 Task: Search one way flight ticket for 2 adults, 4 children and 1 infant on lap in business from Yakima: Yakima Air Terminal (mcallister Field) to Evansville: Evansville Regional Airport on 5-3-2023. Choice of flights is Spirit. Number of bags: 1 carry on bag. Price is upto 93000. Outbound departure time preference is 19:00.
Action: Mouse moved to (328, 281)
Screenshot: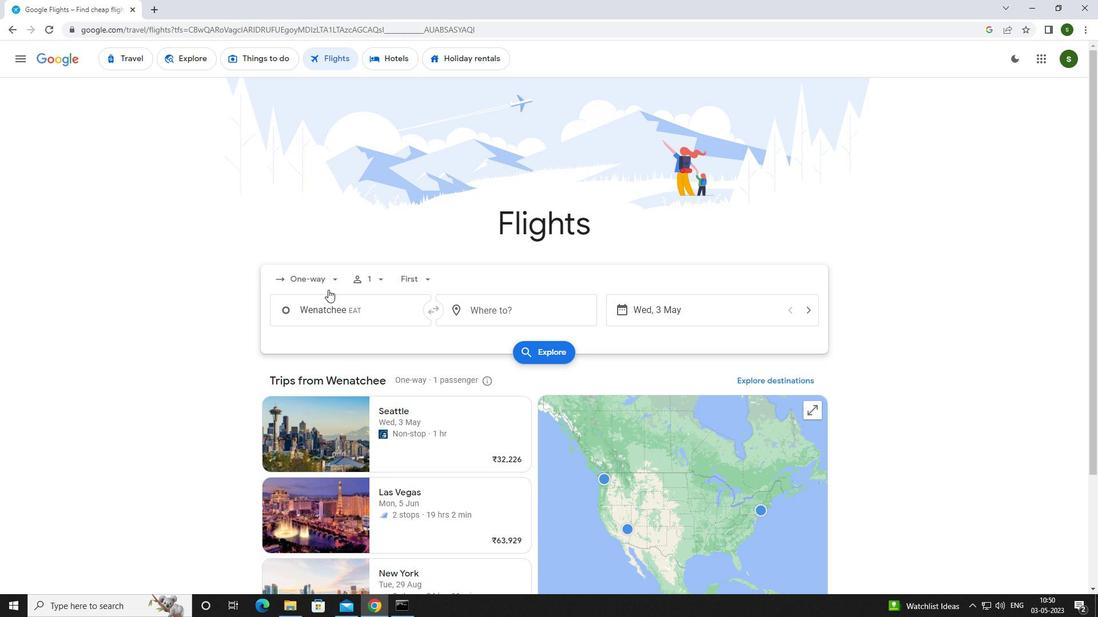 
Action: Mouse pressed left at (328, 281)
Screenshot: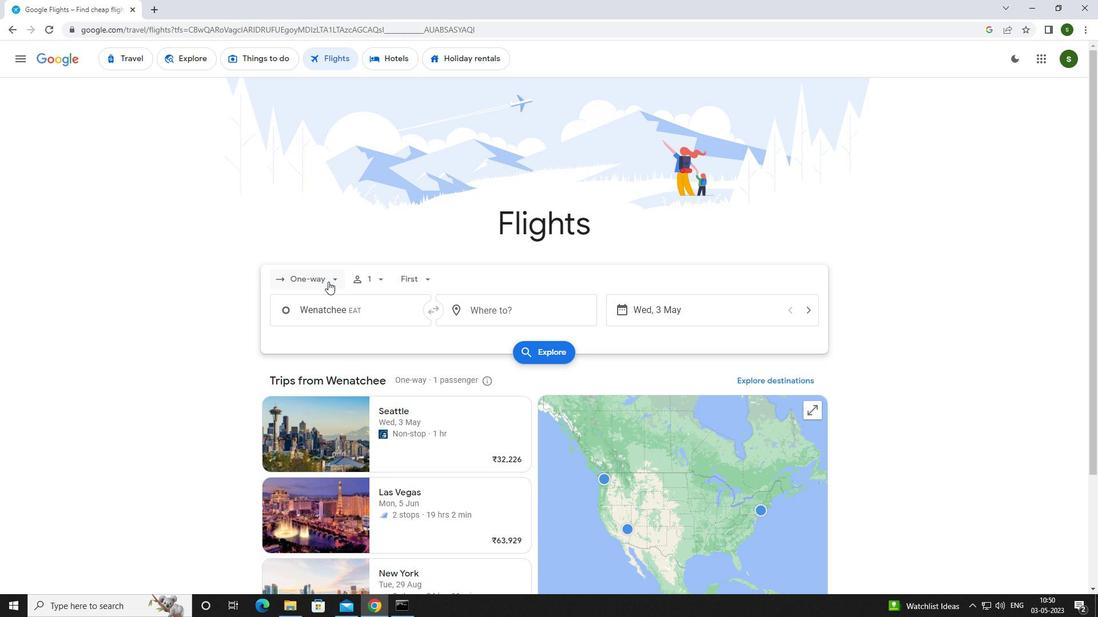 
Action: Mouse moved to (328, 329)
Screenshot: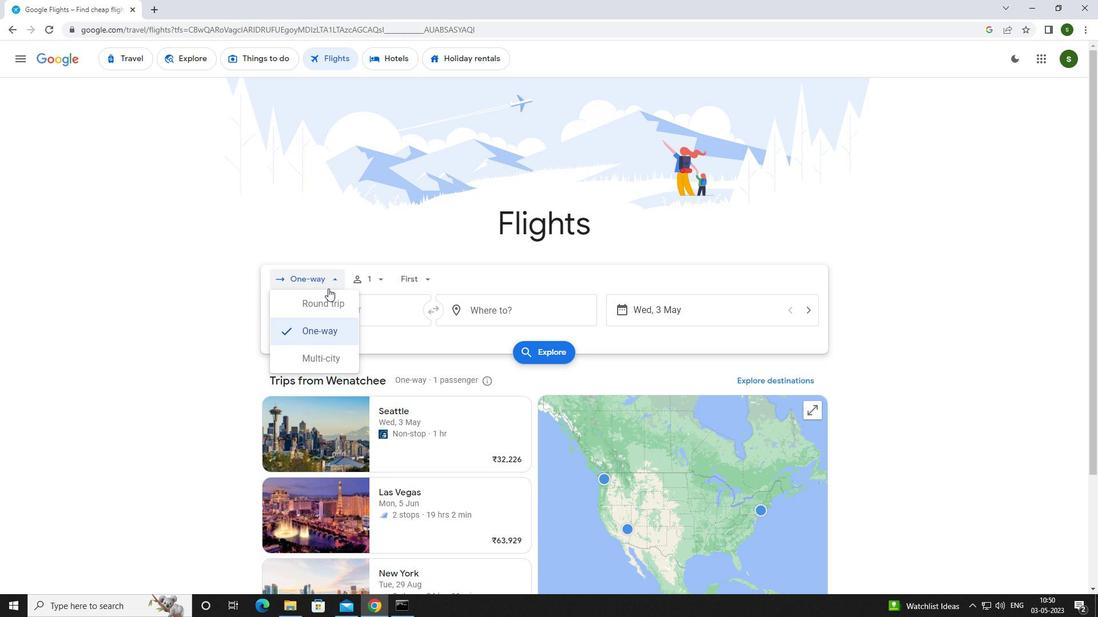 
Action: Mouse pressed left at (328, 329)
Screenshot: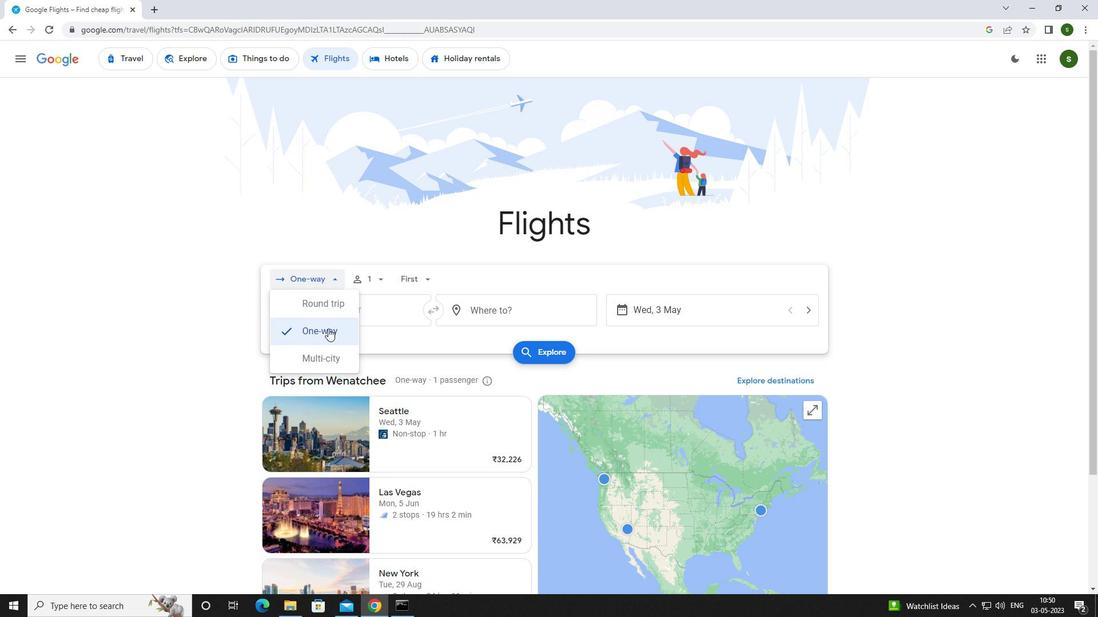 
Action: Mouse moved to (379, 276)
Screenshot: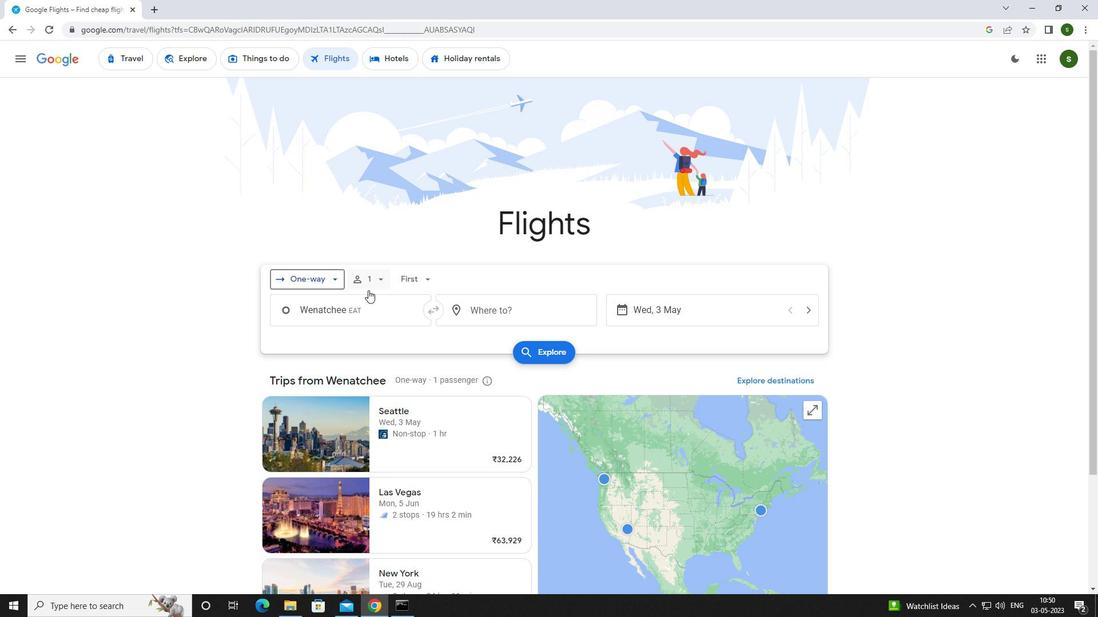 
Action: Mouse pressed left at (379, 276)
Screenshot: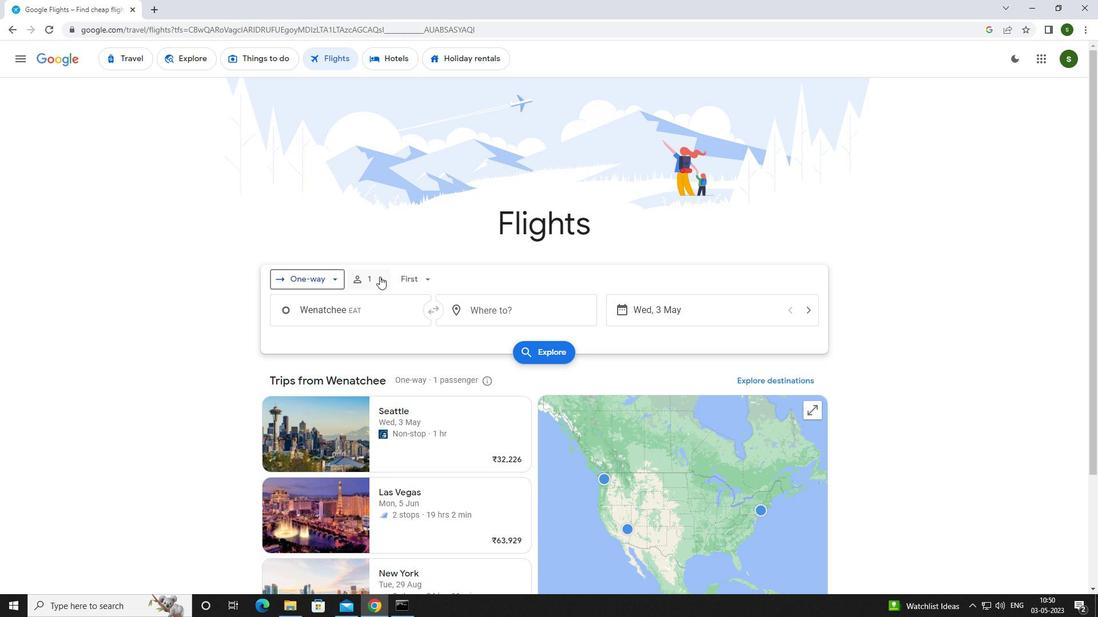 
Action: Mouse moved to (468, 316)
Screenshot: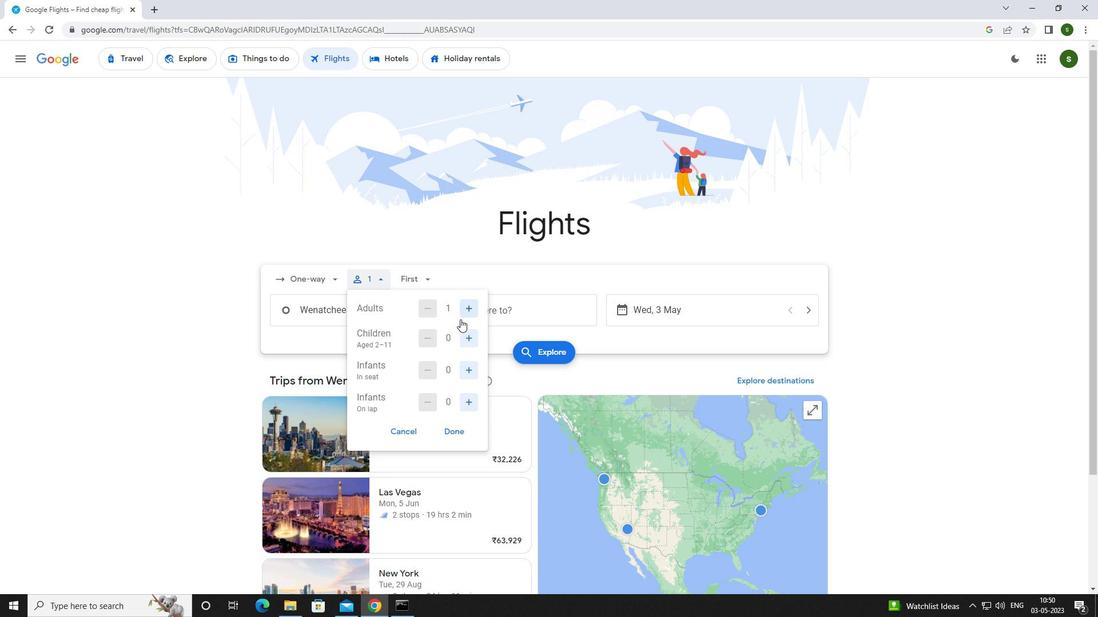 
Action: Mouse pressed left at (468, 316)
Screenshot: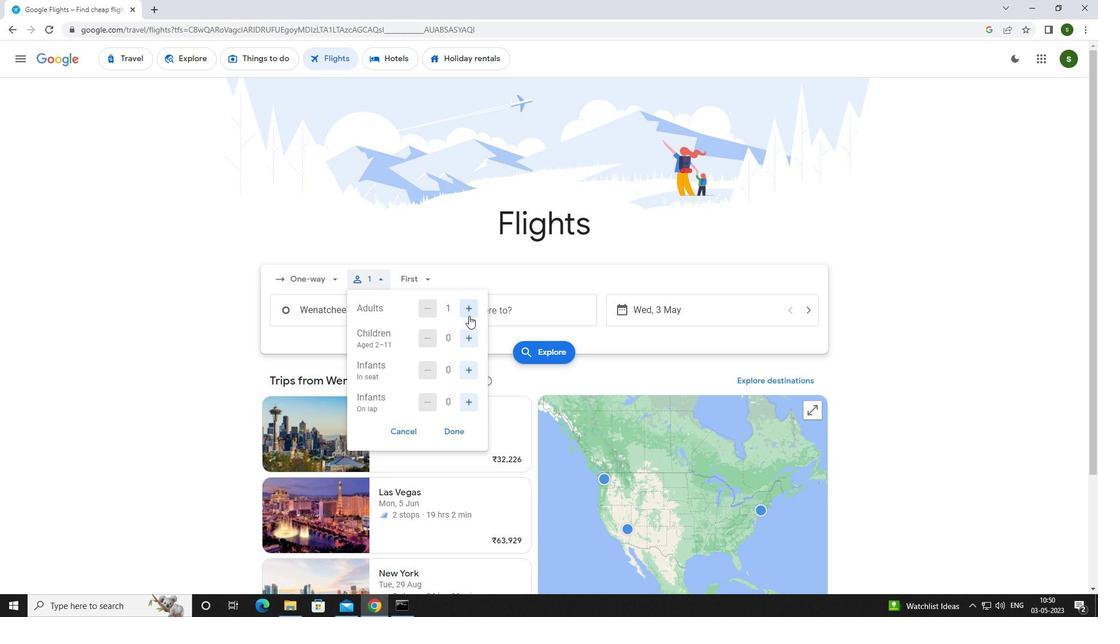 
Action: Mouse moved to (468, 329)
Screenshot: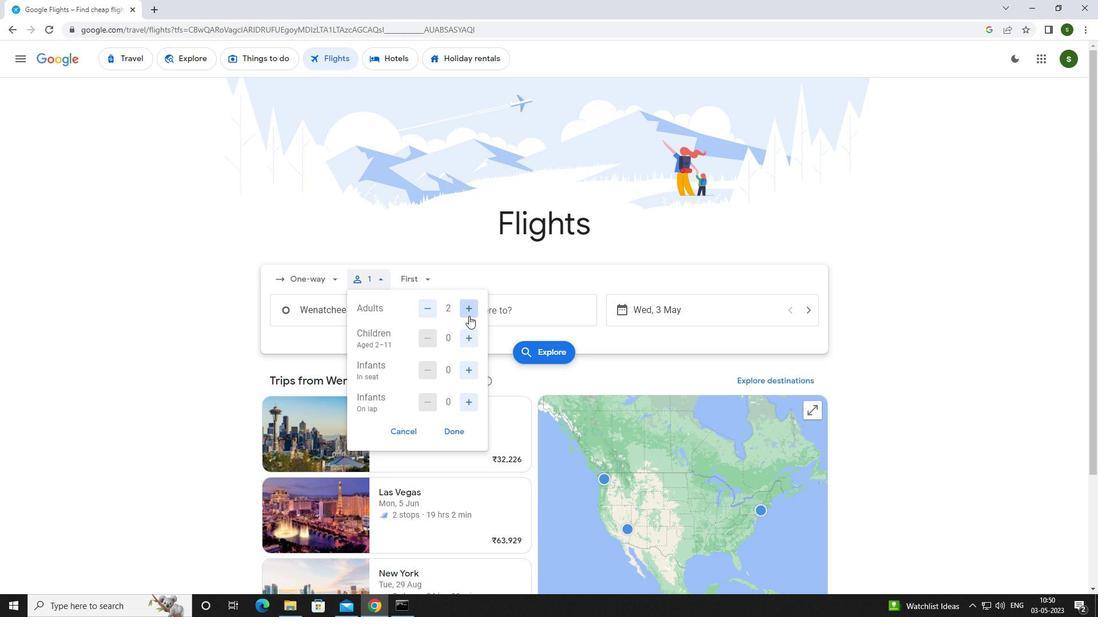 
Action: Mouse pressed left at (468, 329)
Screenshot: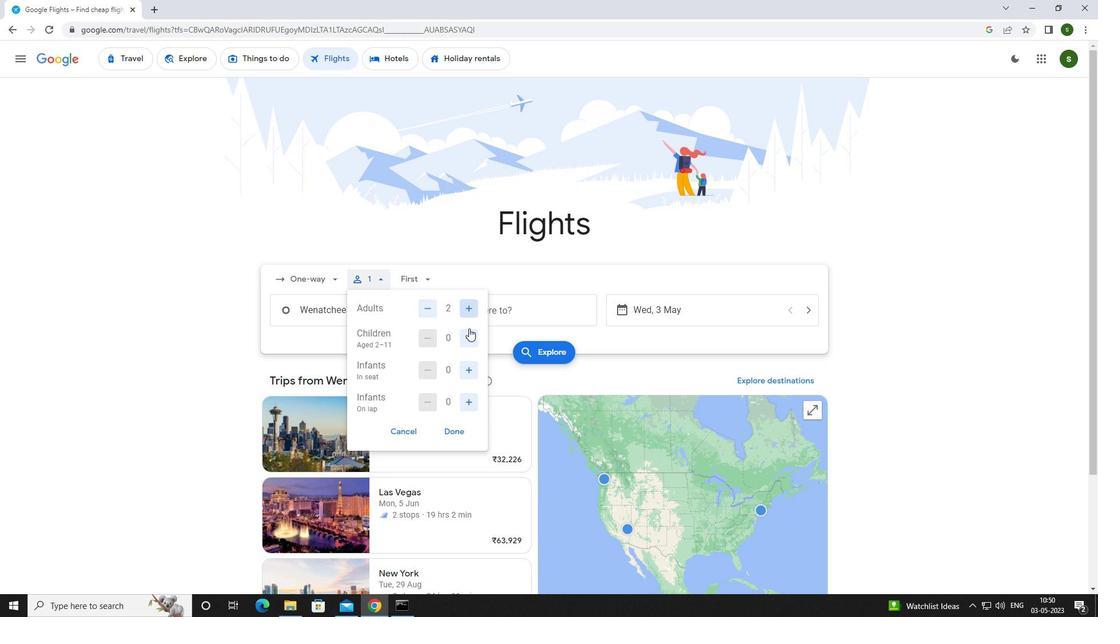
Action: Mouse pressed left at (468, 329)
Screenshot: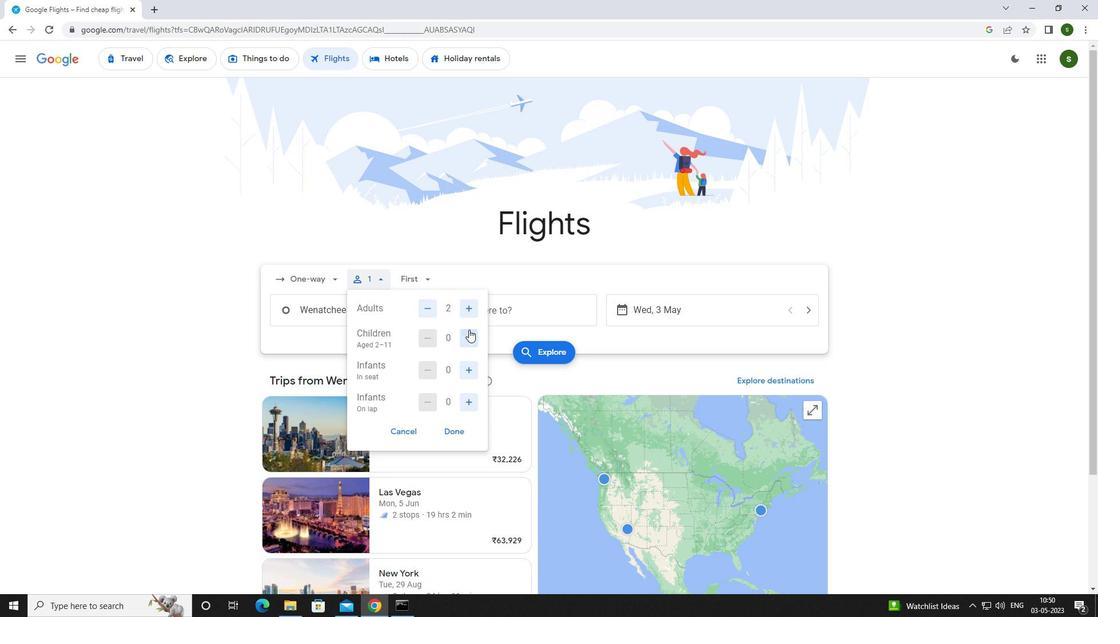 
Action: Mouse pressed left at (468, 329)
Screenshot: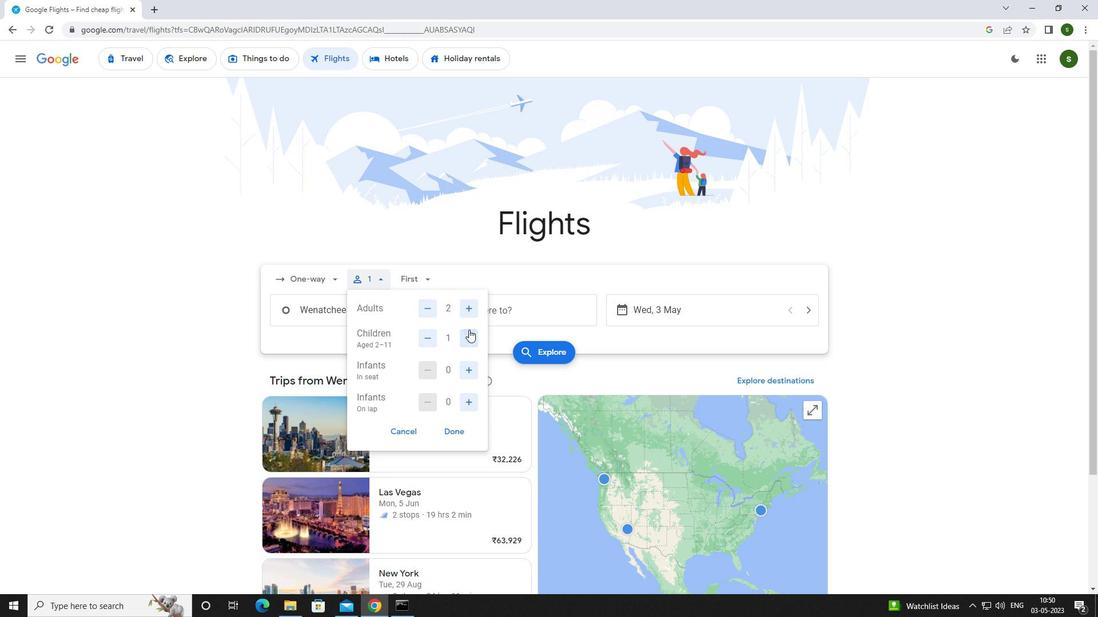 
Action: Mouse pressed left at (468, 329)
Screenshot: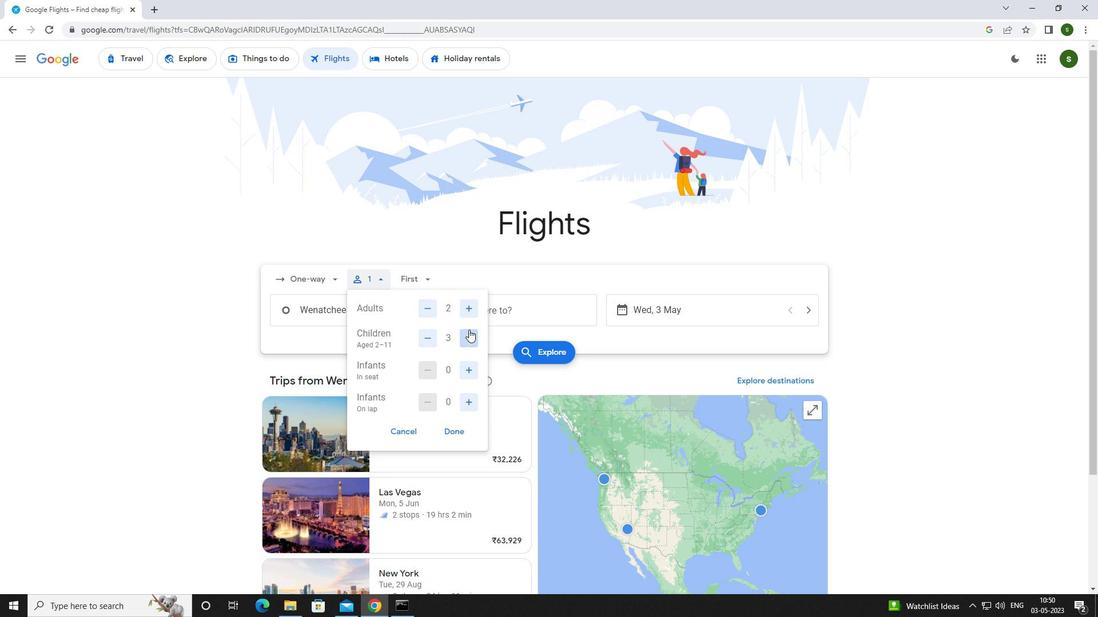 
Action: Mouse moved to (473, 399)
Screenshot: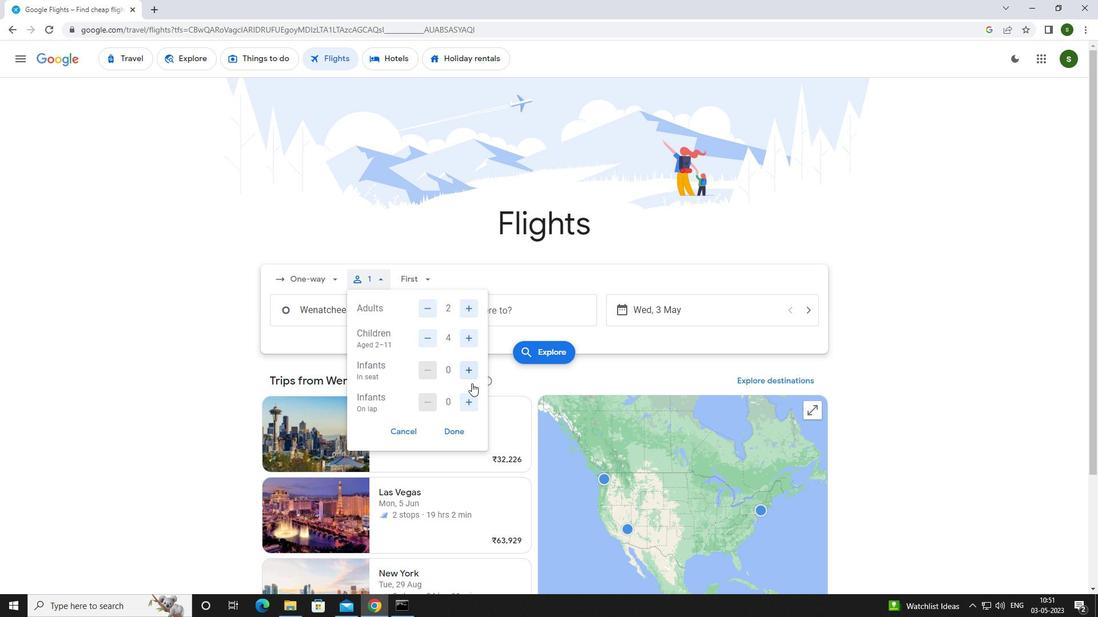 
Action: Mouse pressed left at (473, 399)
Screenshot: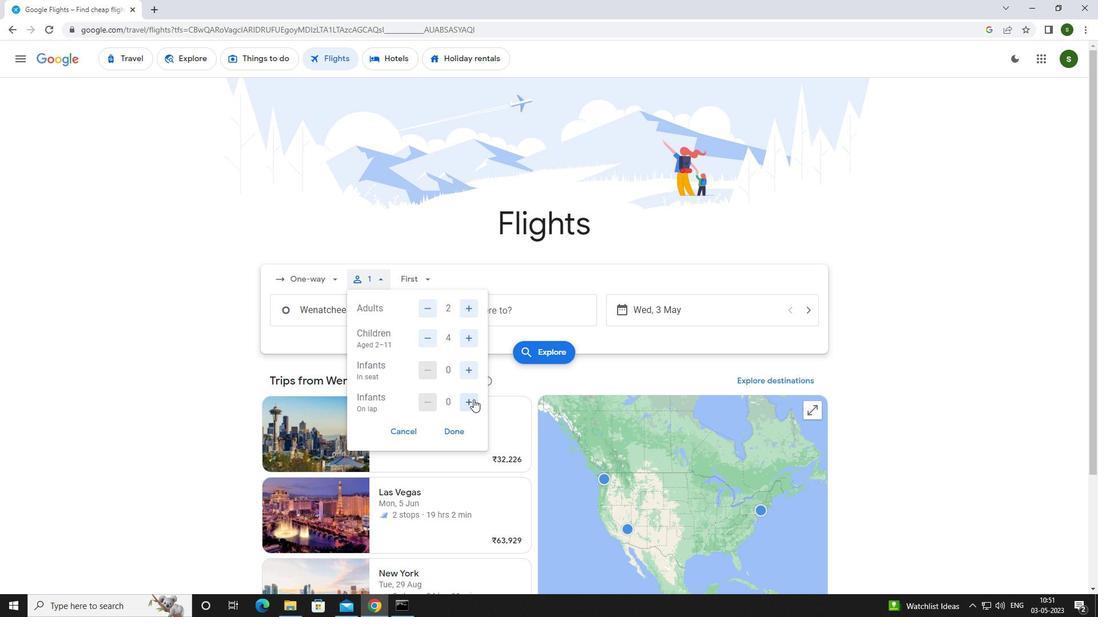 
Action: Mouse moved to (415, 277)
Screenshot: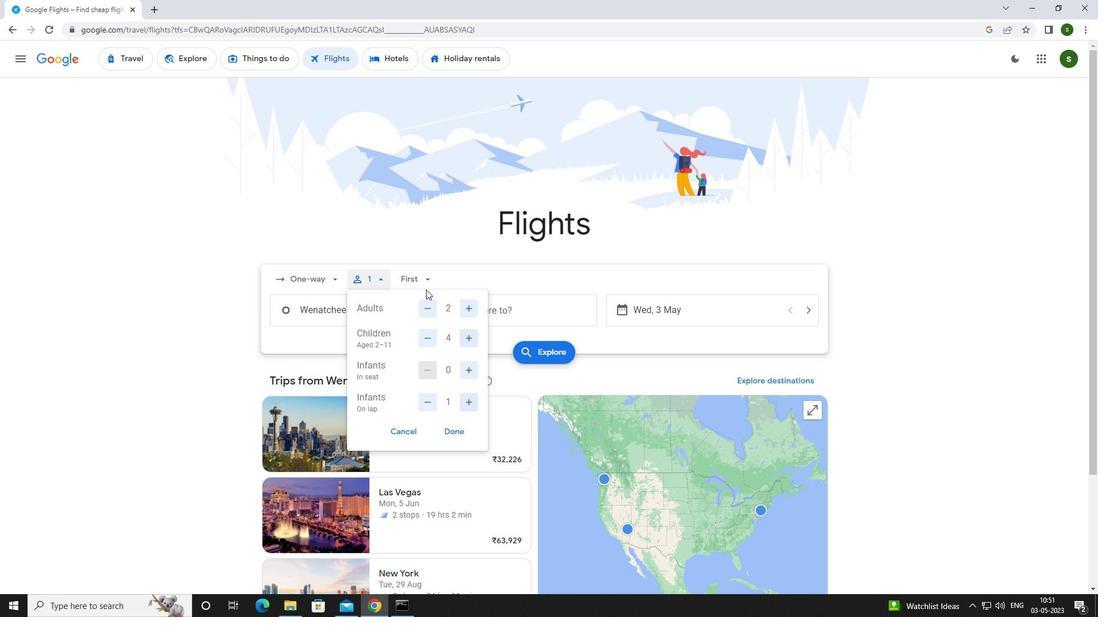 
Action: Mouse pressed left at (415, 277)
Screenshot: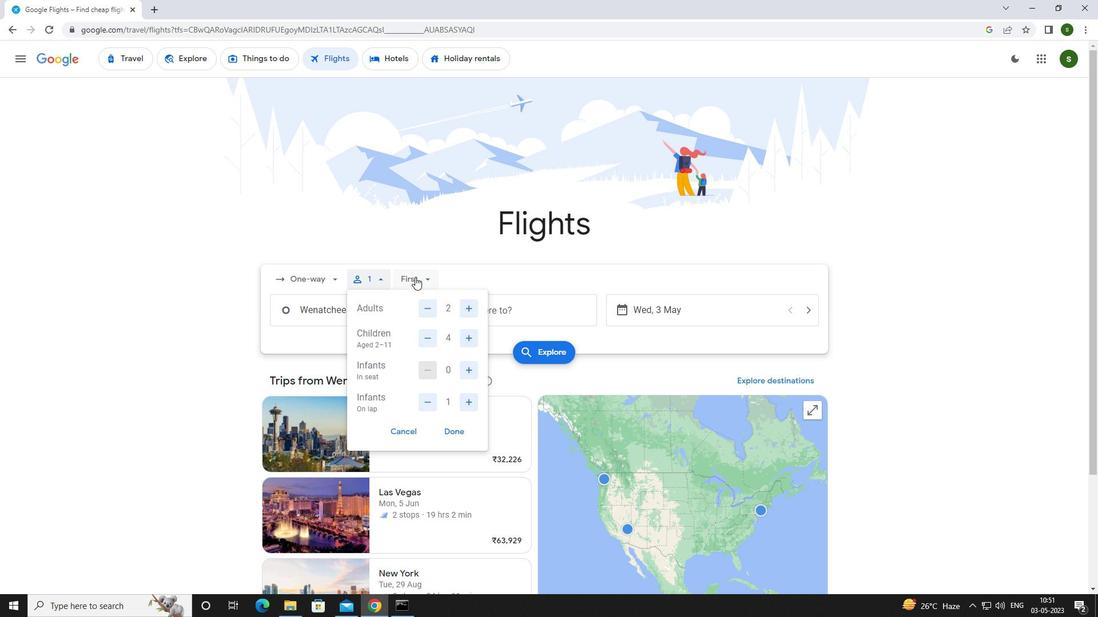 
Action: Mouse moved to (432, 355)
Screenshot: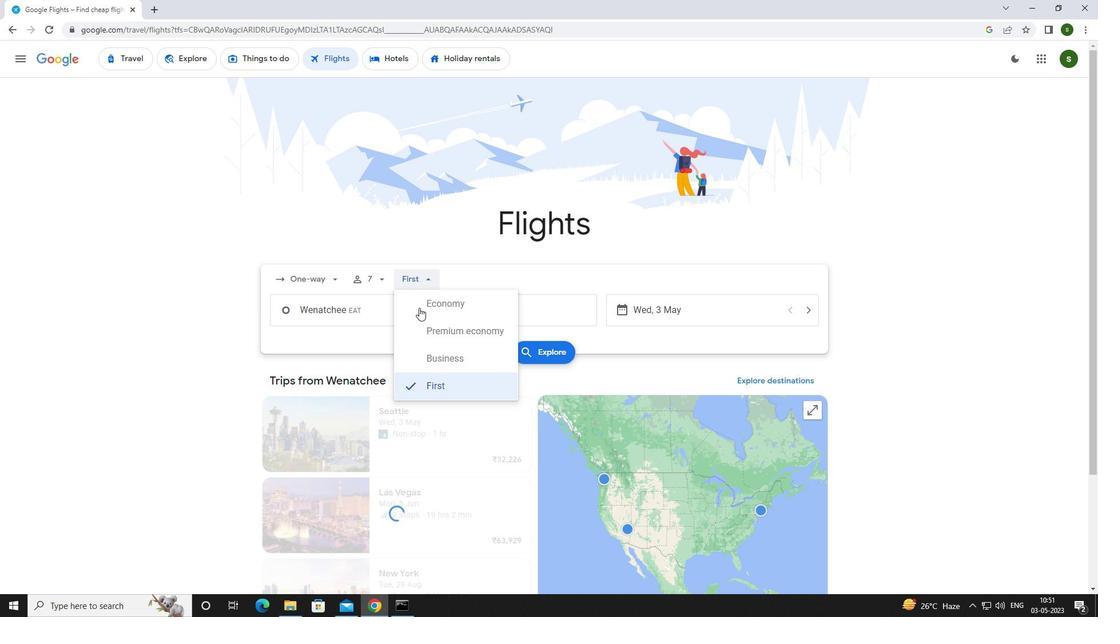 
Action: Mouse pressed left at (432, 355)
Screenshot: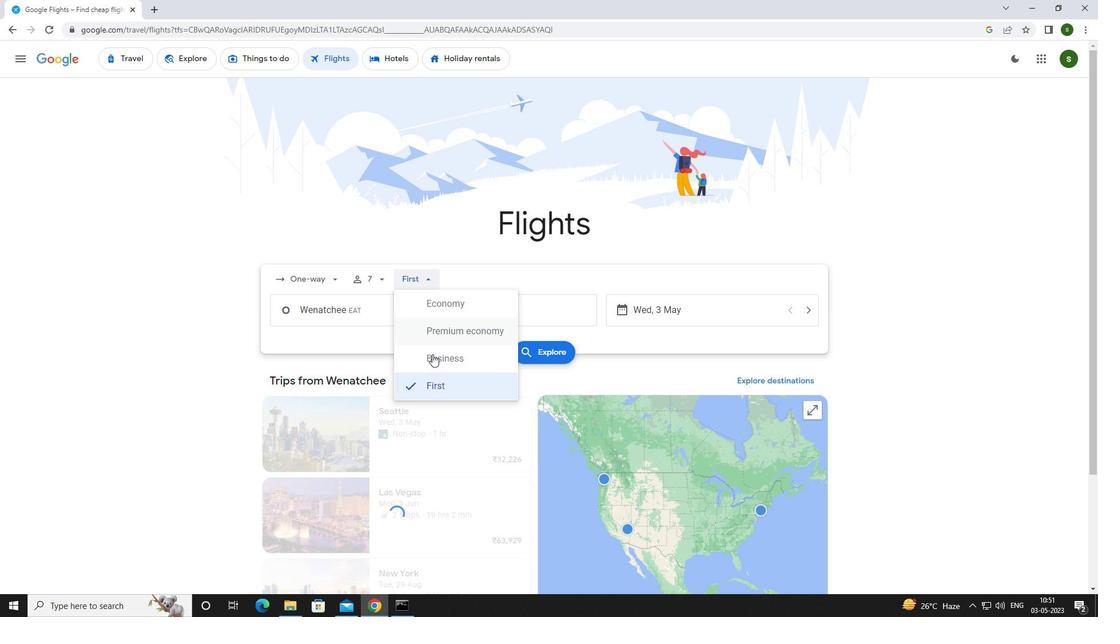 
Action: Mouse moved to (398, 315)
Screenshot: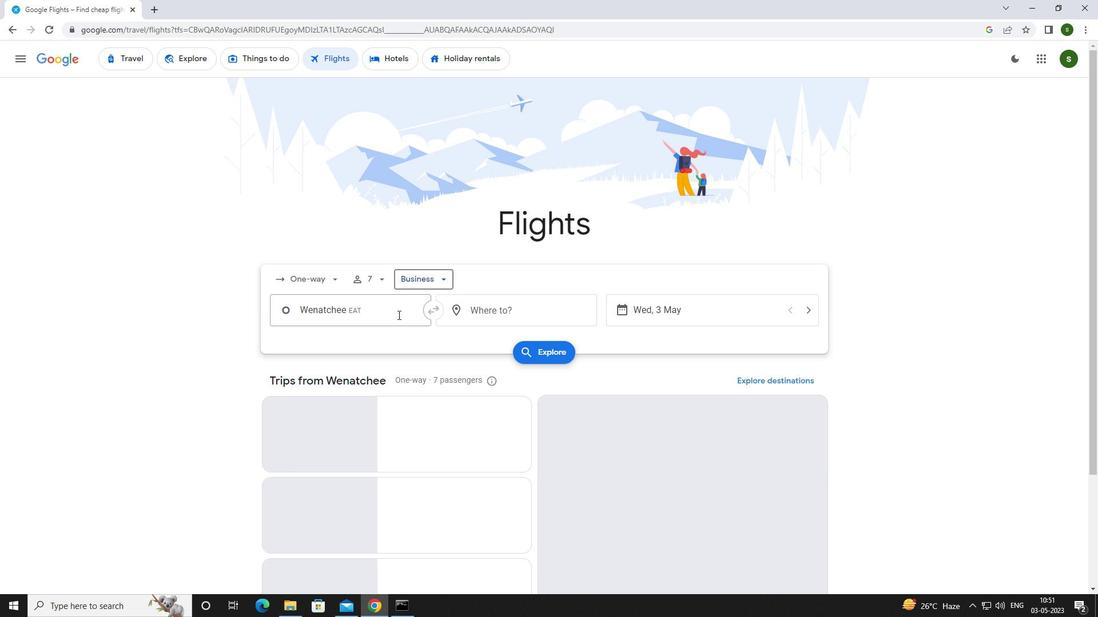 
Action: Mouse pressed left at (398, 315)
Screenshot: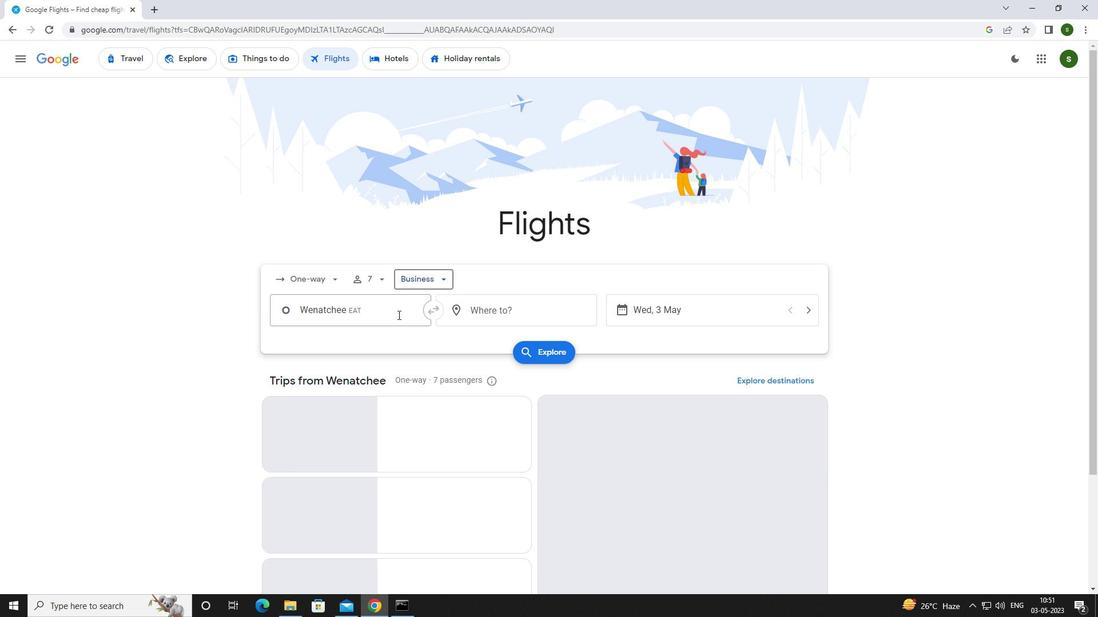 
Action: Mouse moved to (403, 312)
Screenshot: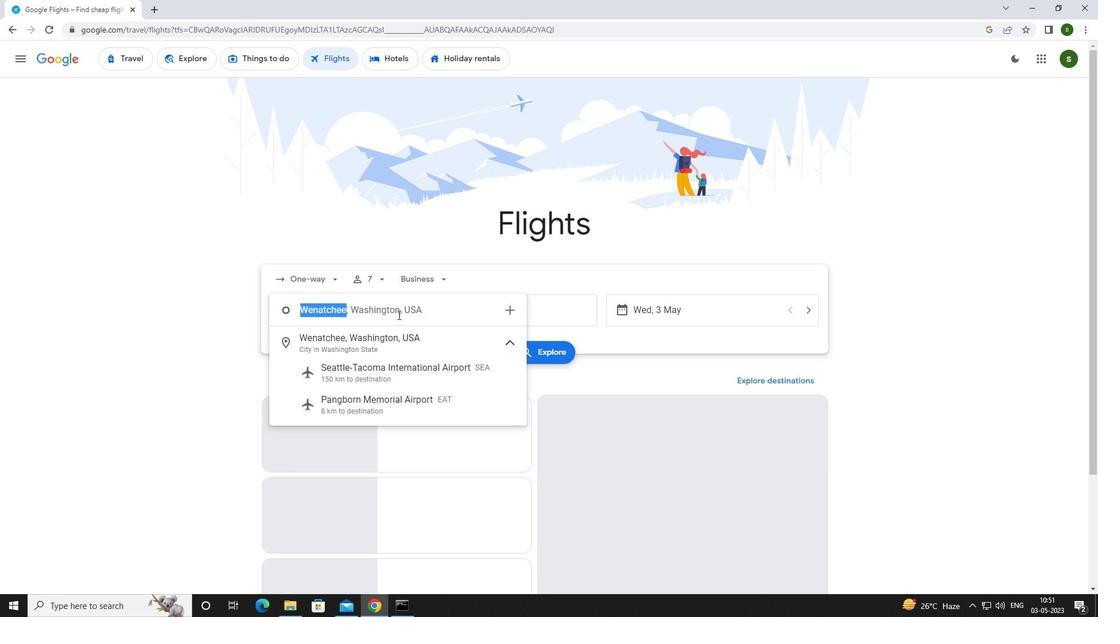 
Action: Key pressed <Key.caps_lock>y<Key.caps_lock>akima
Screenshot: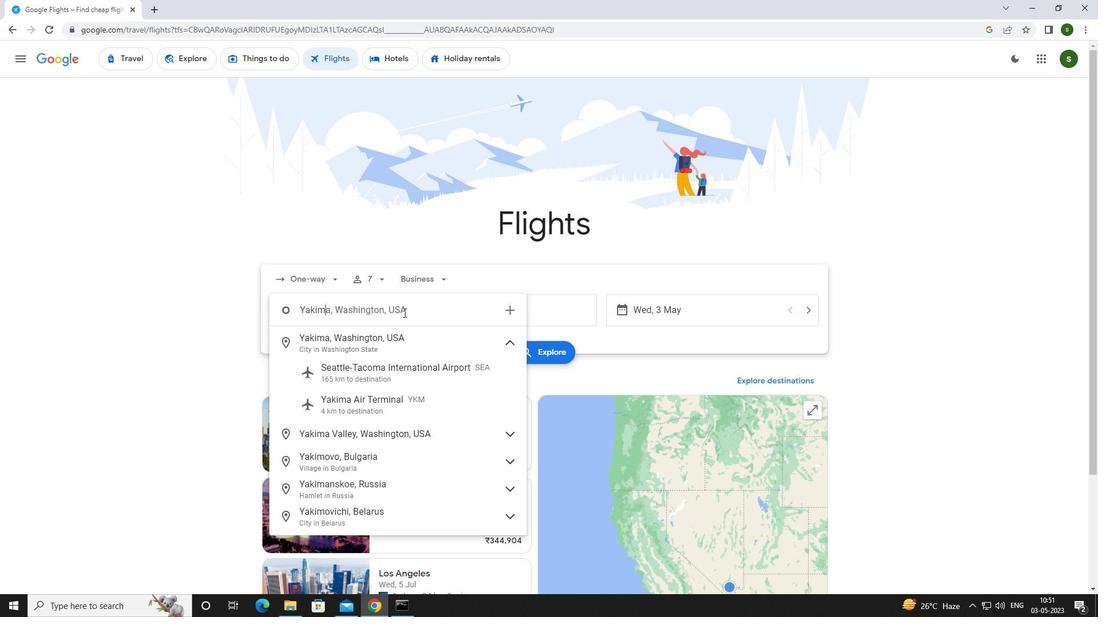 
Action: Mouse moved to (396, 399)
Screenshot: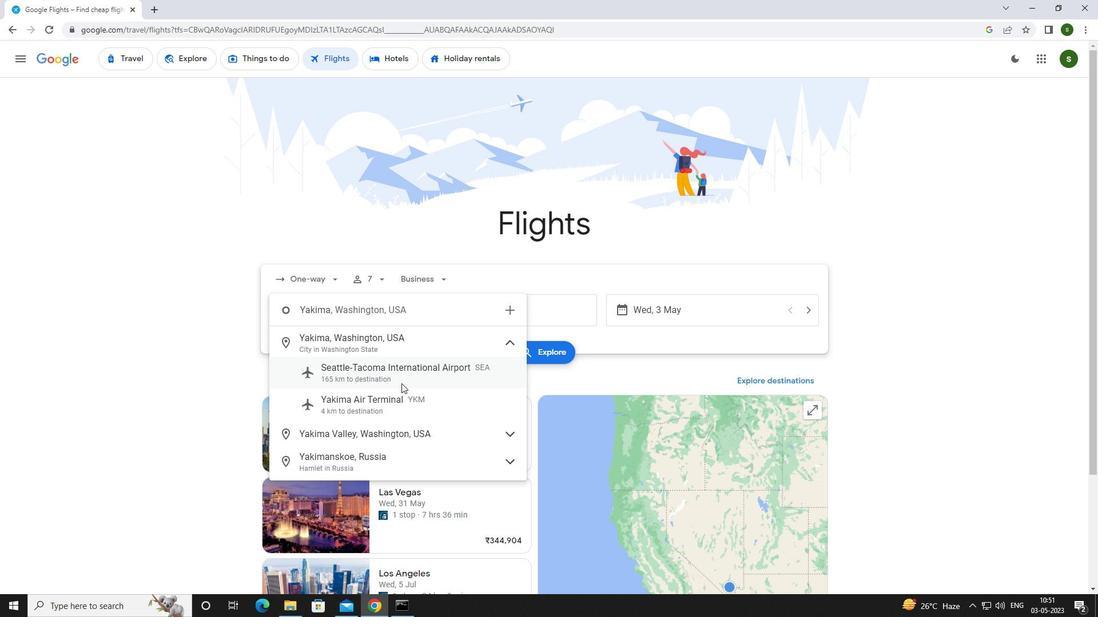 
Action: Mouse pressed left at (396, 399)
Screenshot: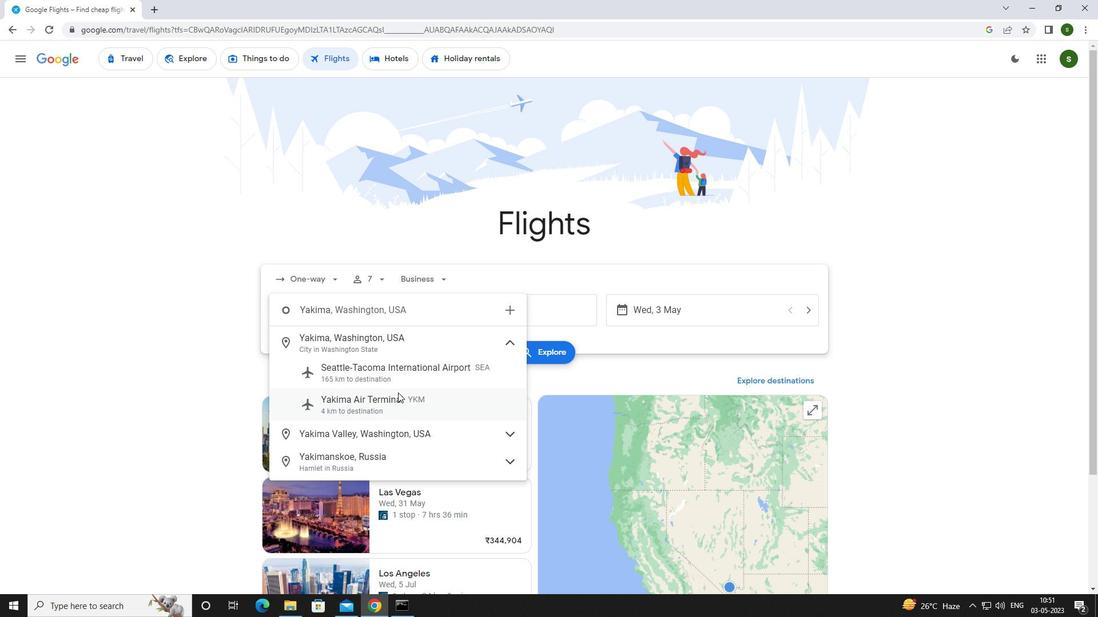 
Action: Mouse moved to (502, 311)
Screenshot: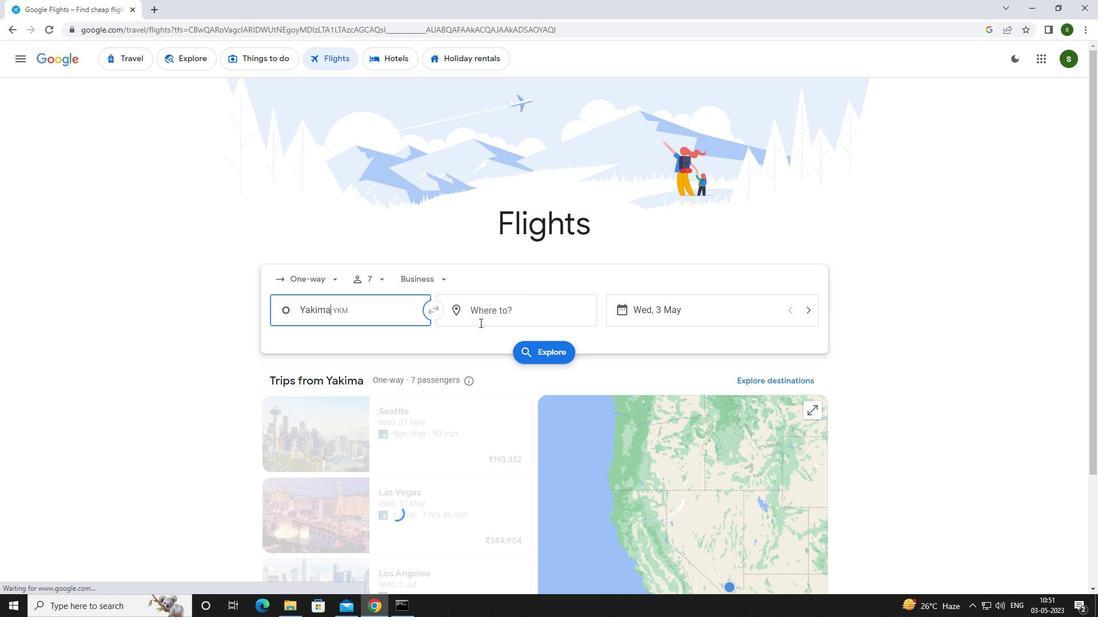 
Action: Mouse pressed left at (502, 311)
Screenshot: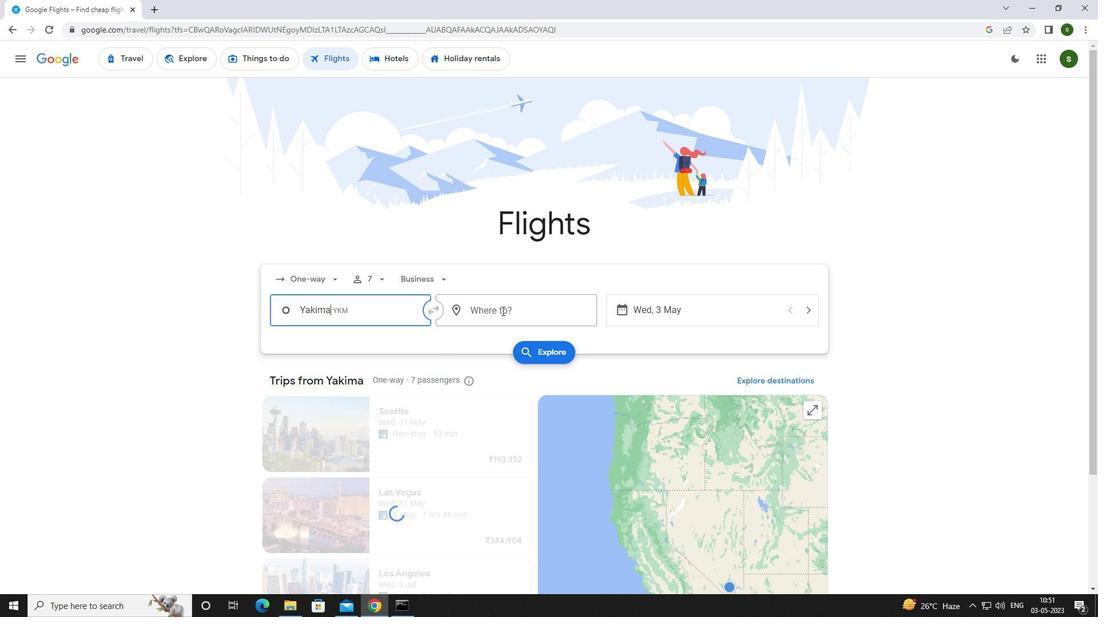 
Action: Mouse moved to (502, 311)
Screenshot: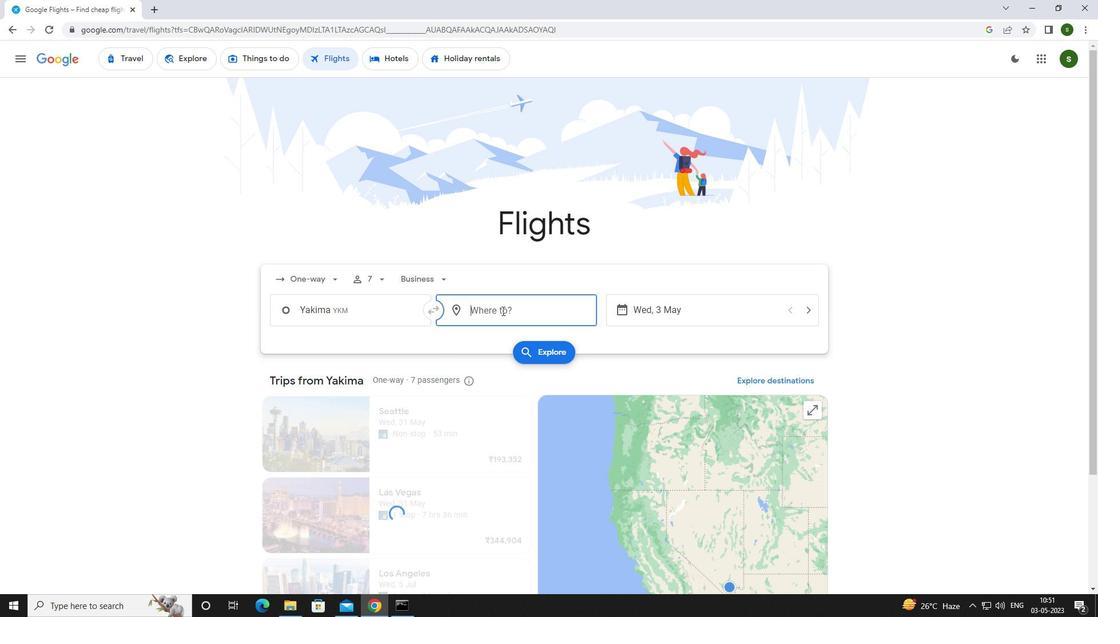 
Action: Key pressed <Key.caps_lock>e<Key.caps_lock>vansv
Screenshot: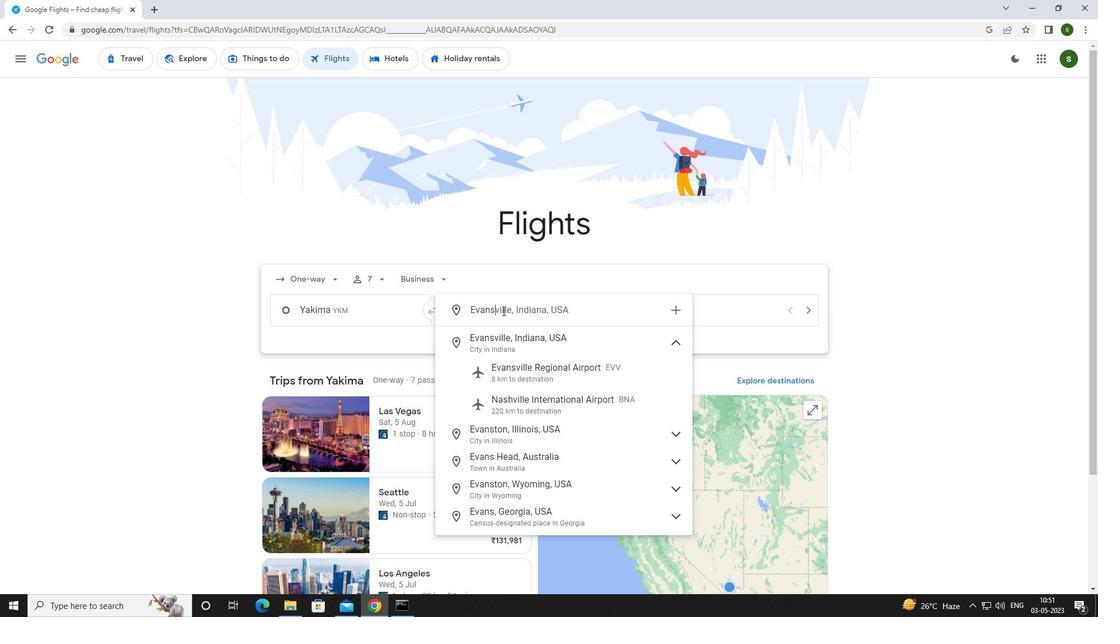 
Action: Mouse moved to (546, 369)
Screenshot: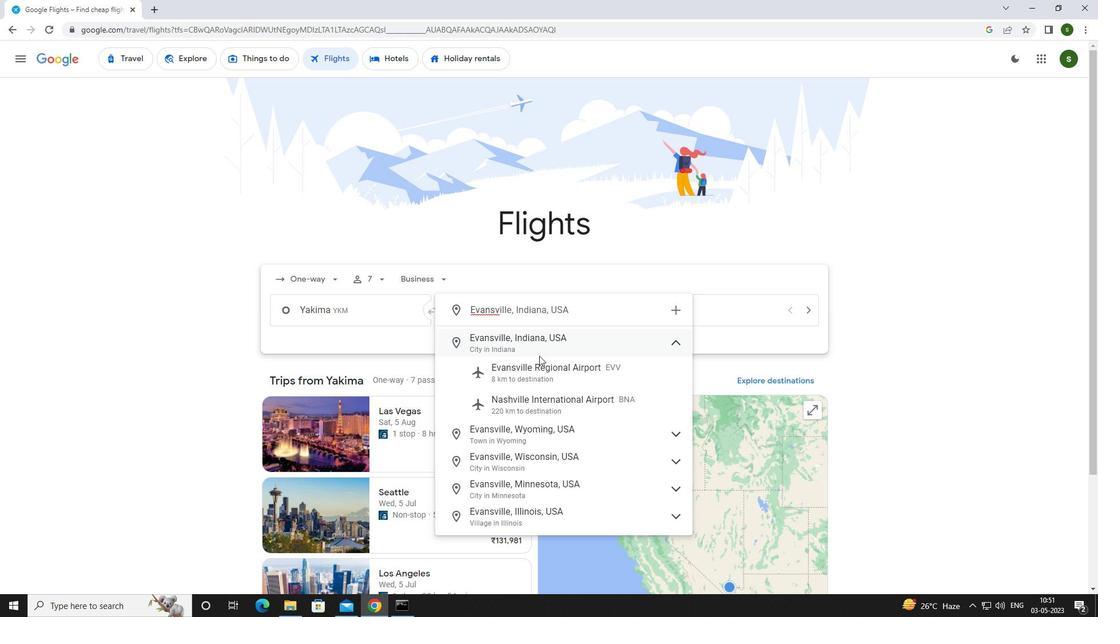 
Action: Mouse pressed left at (546, 369)
Screenshot: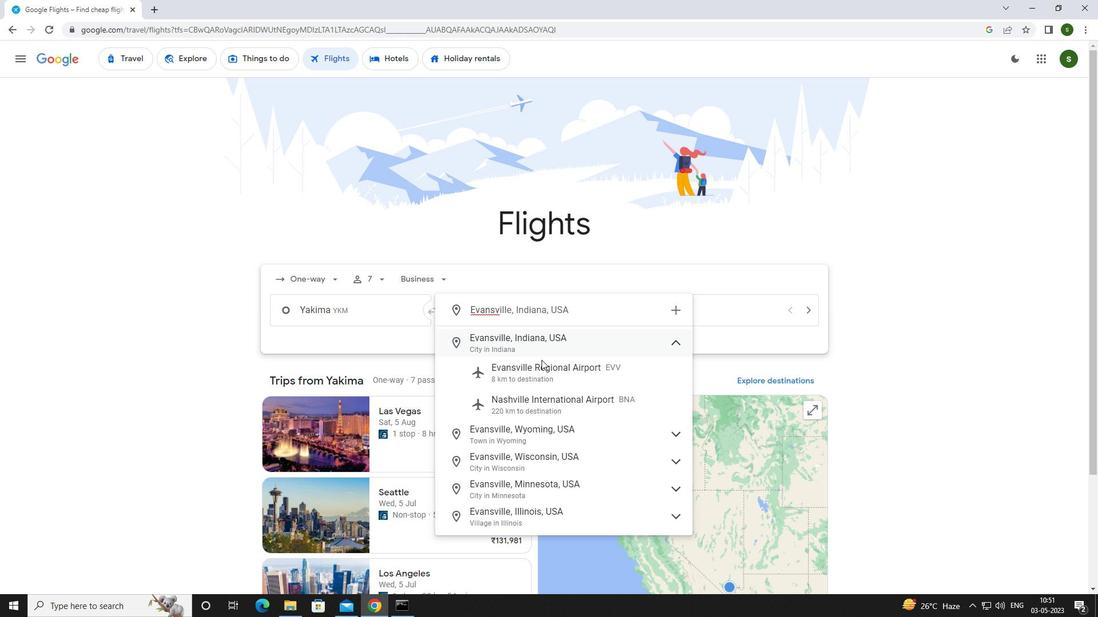 
Action: Mouse moved to (701, 317)
Screenshot: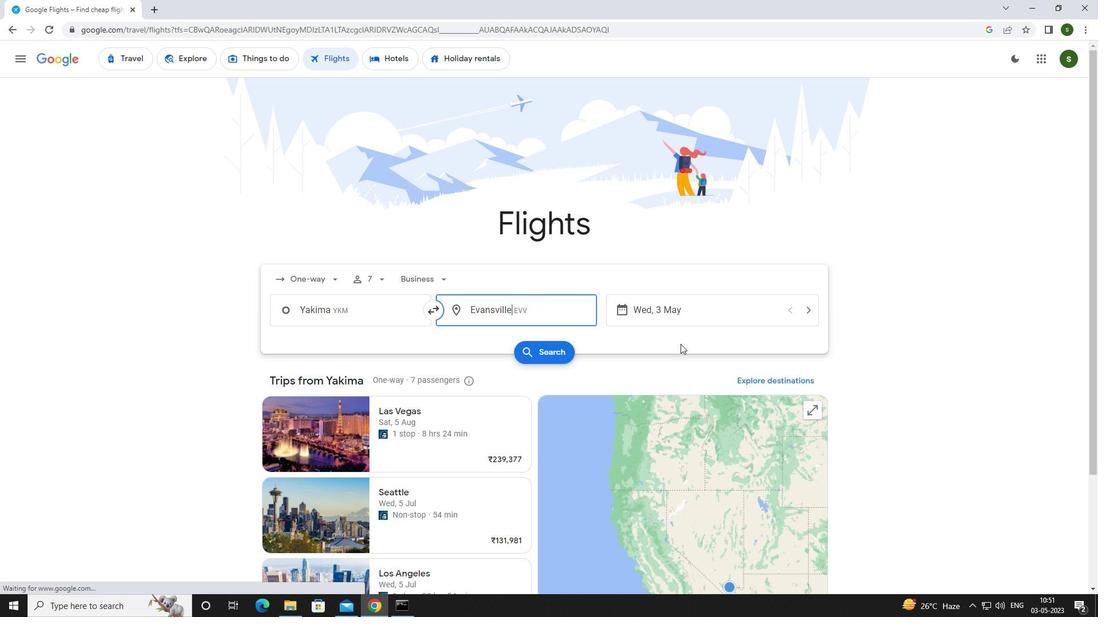 
Action: Mouse pressed left at (701, 317)
Screenshot: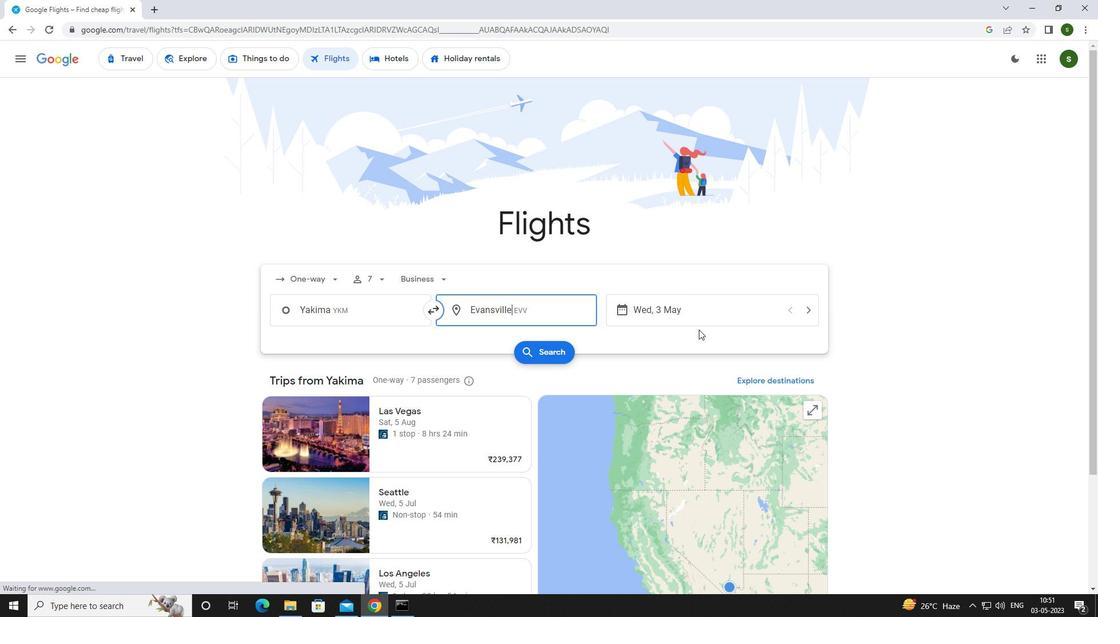 
Action: Mouse moved to (501, 386)
Screenshot: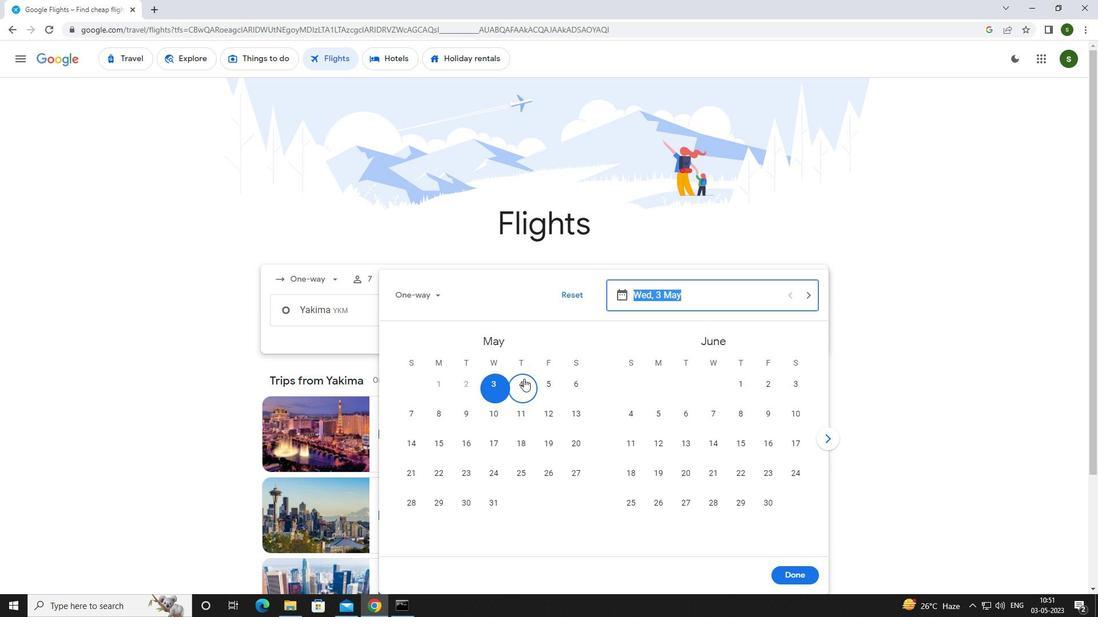 
Action: Mouse pressed left at (501, 386)
Screenshot: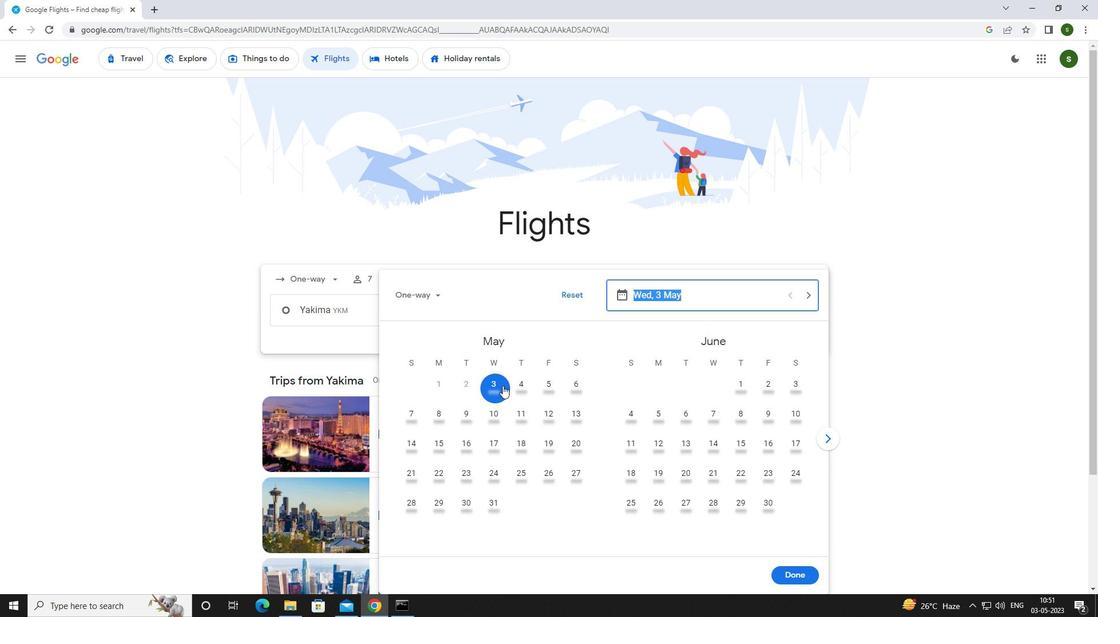 
Action: Mouse moved to (798, 576)
Screenshot: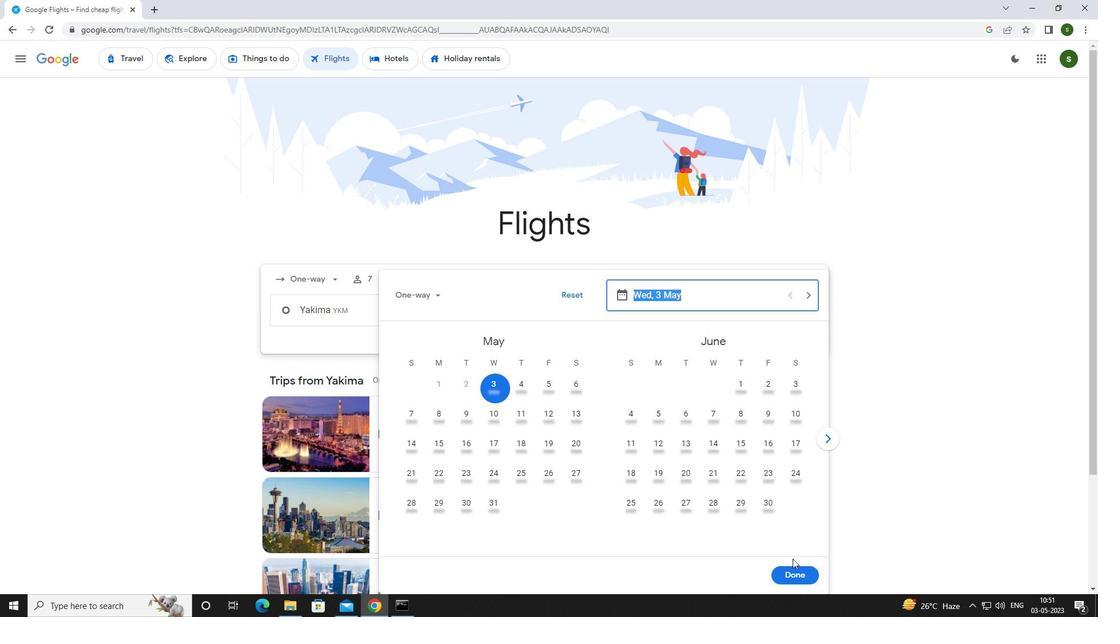 
Action: Mouse pressed left at (798, 576)
Screenshot: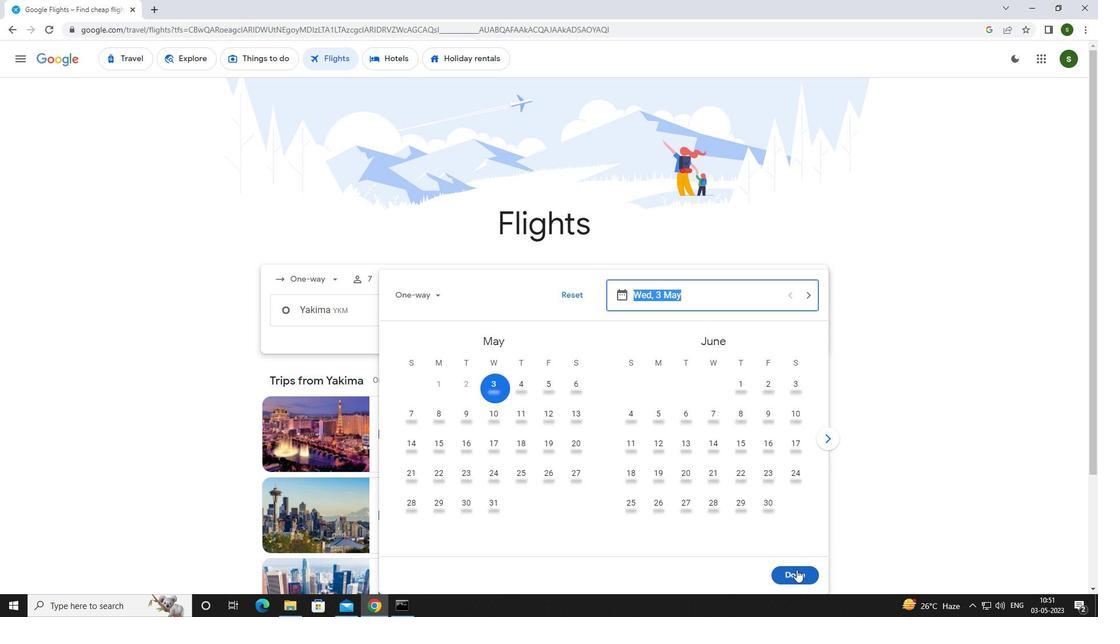 
Action: Mouse moved to (534, 359)
Screenshot: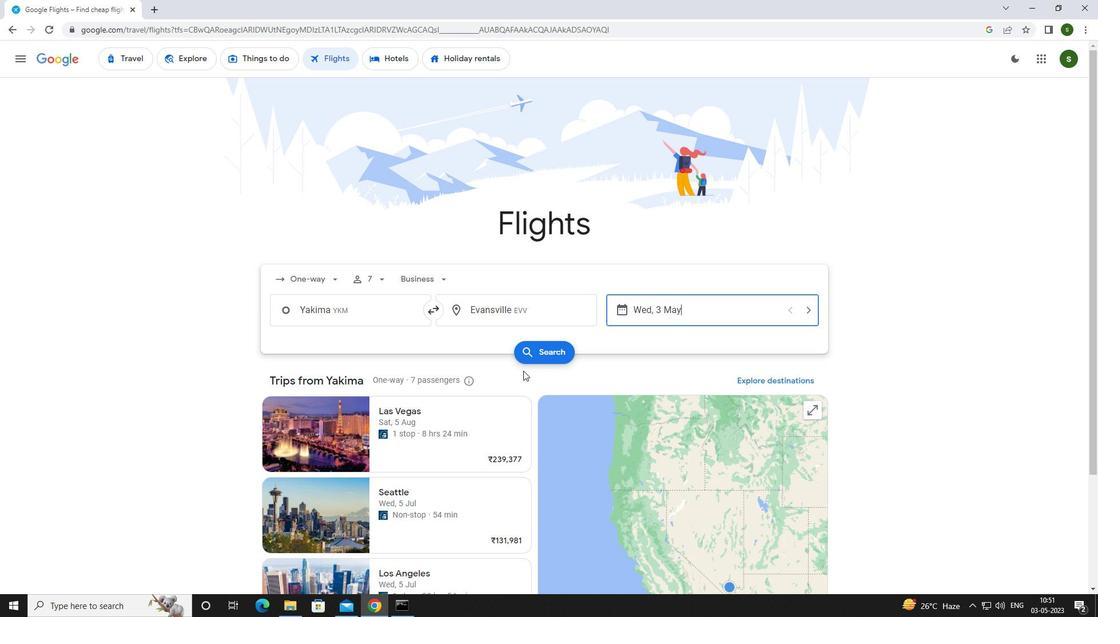 
Action: Mouse pressed left at (534, 359)
Screenshot: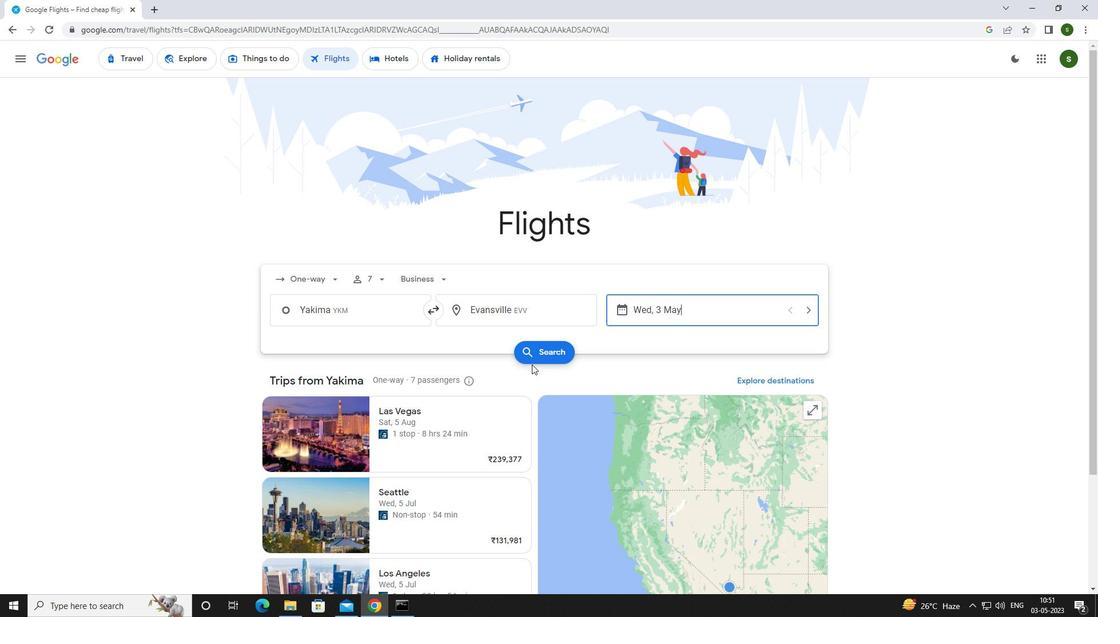 
Action: Mouse moved to (285, 165)
Screenshot: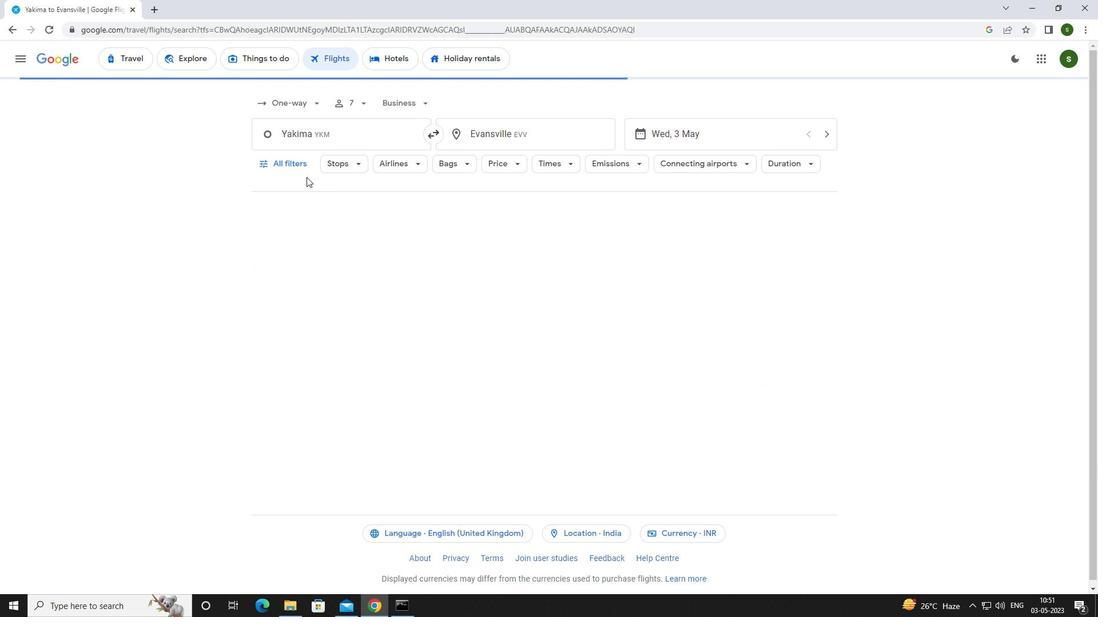 
Action: Mouse pressed left at (285, 165)
Screenshot: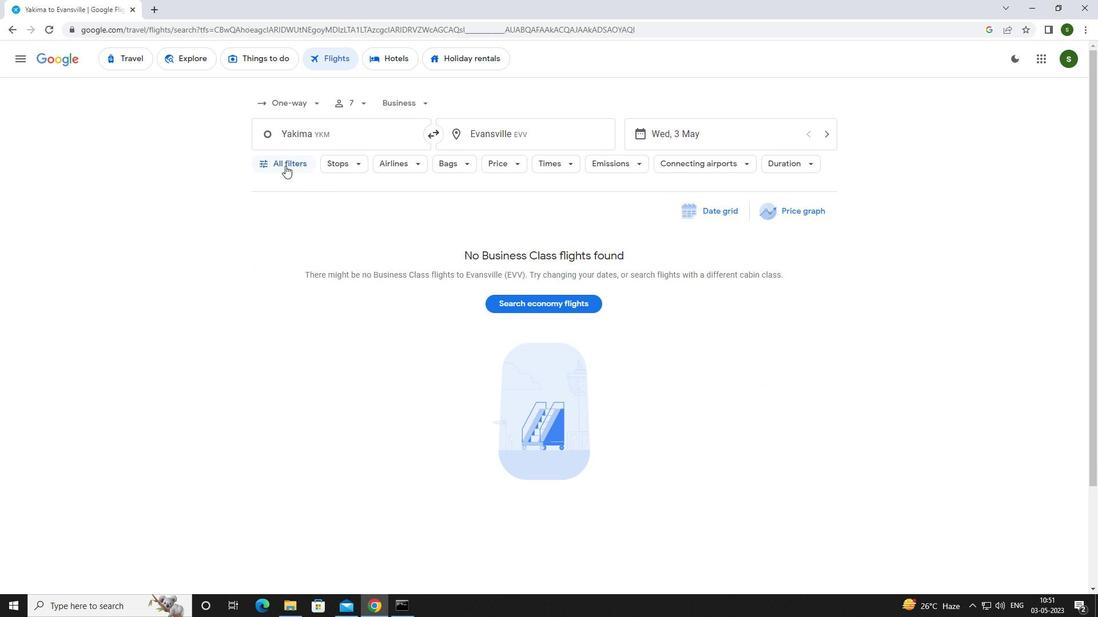 
Action: Mouse moved to (428, 406)
Screenshot: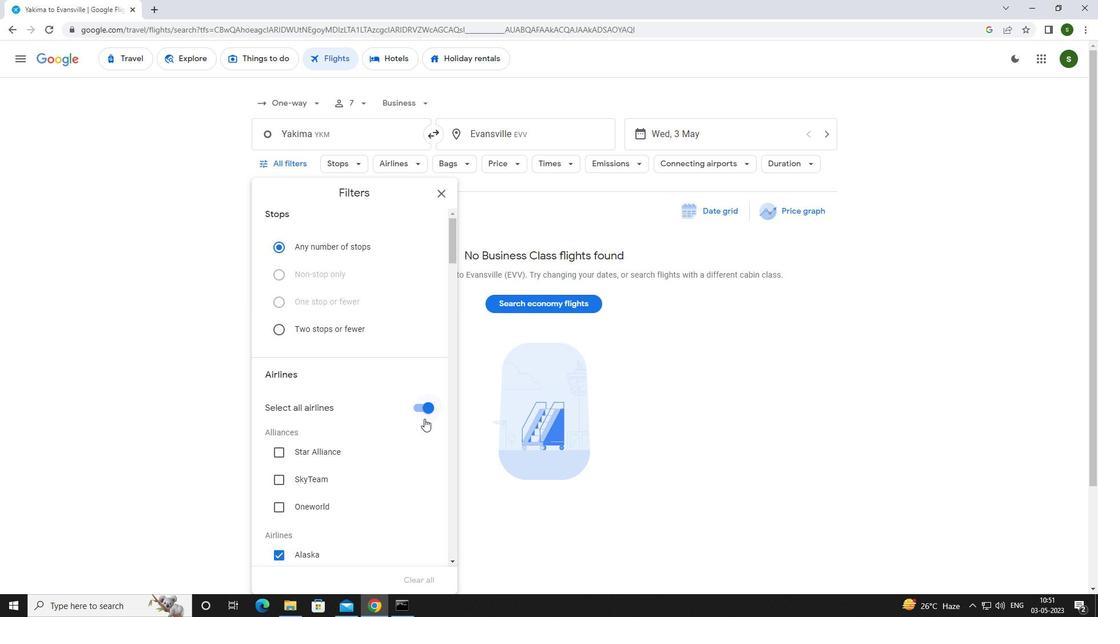 
Action: Mouse pressed left at (428, 406)
Screenshot: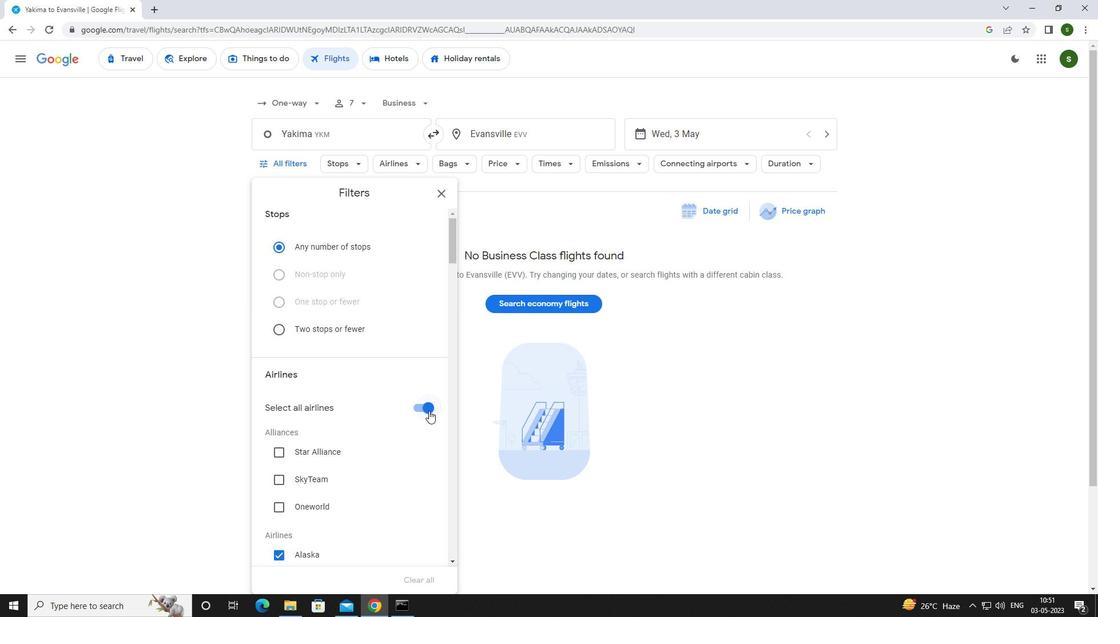 
Action: Mouse moved to (380, 380)
Screenshot: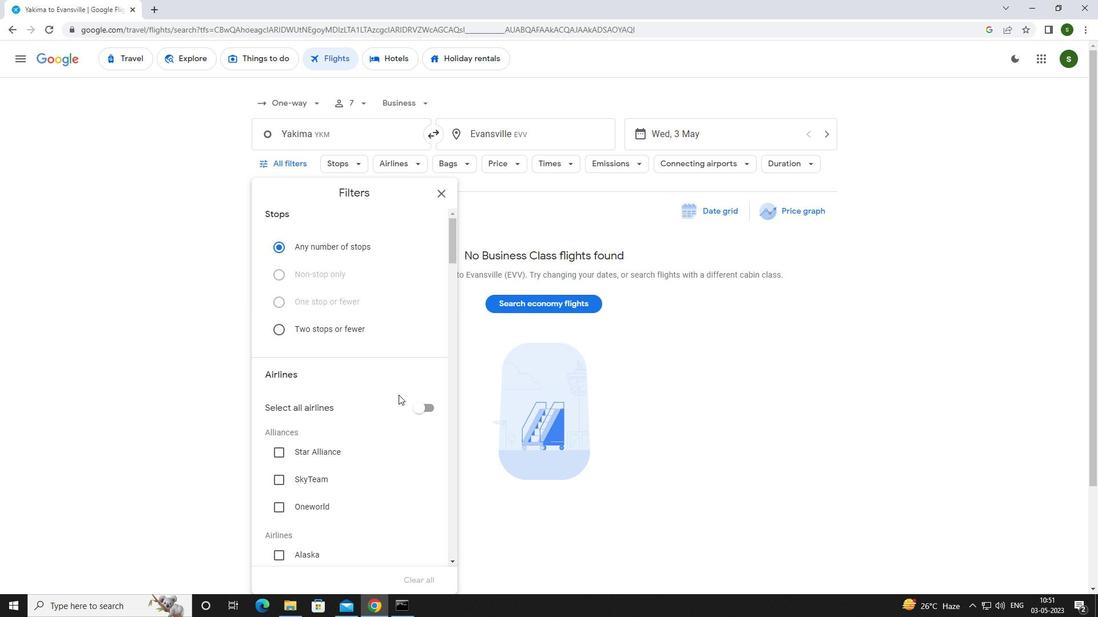 
Action: Mouse scrolled (380, 379) with delta (0, 0)
Screenshot: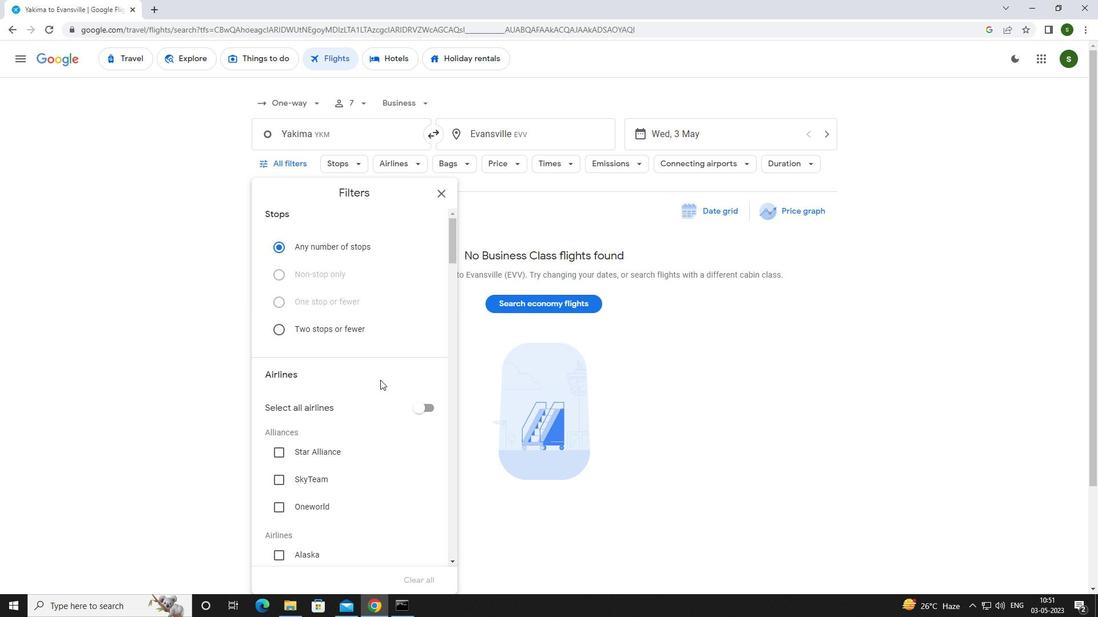 
Action: Mouse scrolled (380, 379) with delta (0, 0)
Screenshot: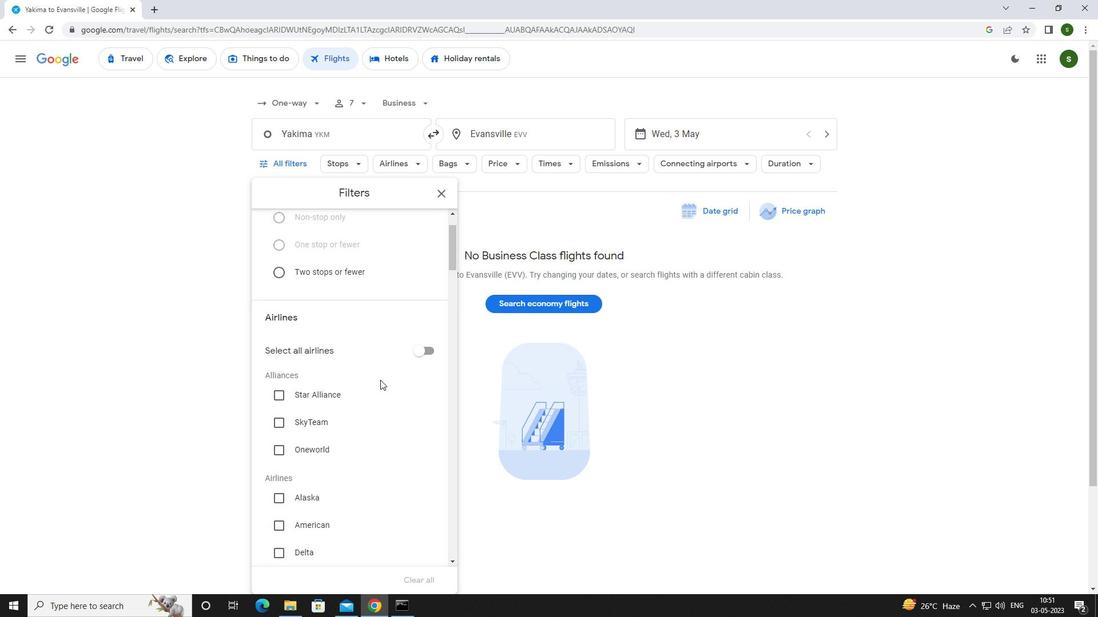 
Action: Mouse scrolled (380, 379) with delta (0, 0)
Screenshot: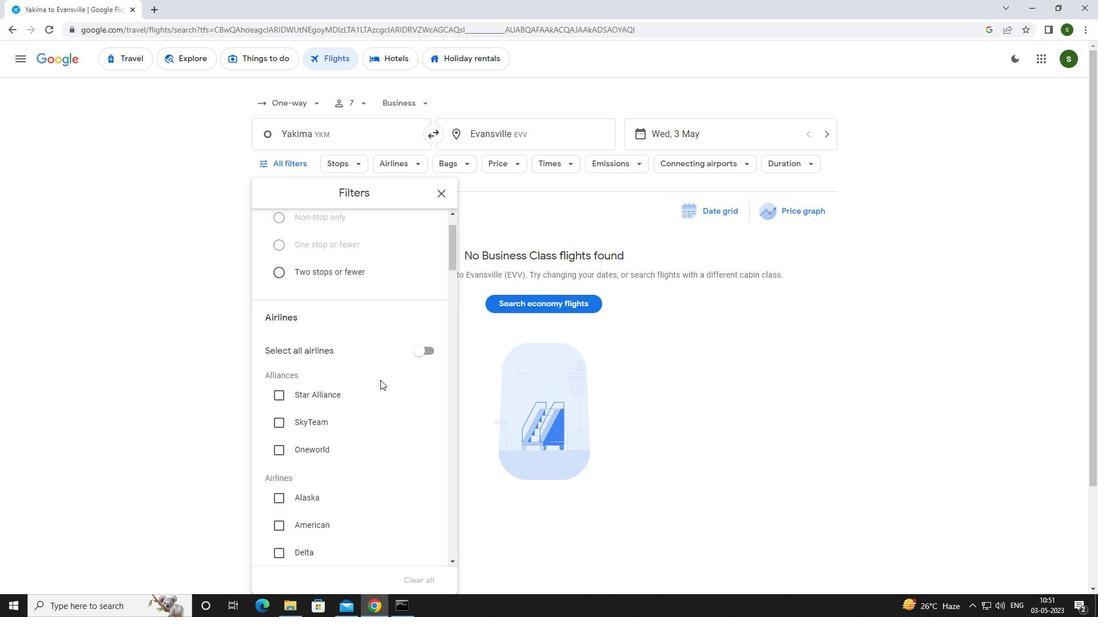 
Action: Mouse scrolled (380, 379) with delta (0, 0)
Screenshot: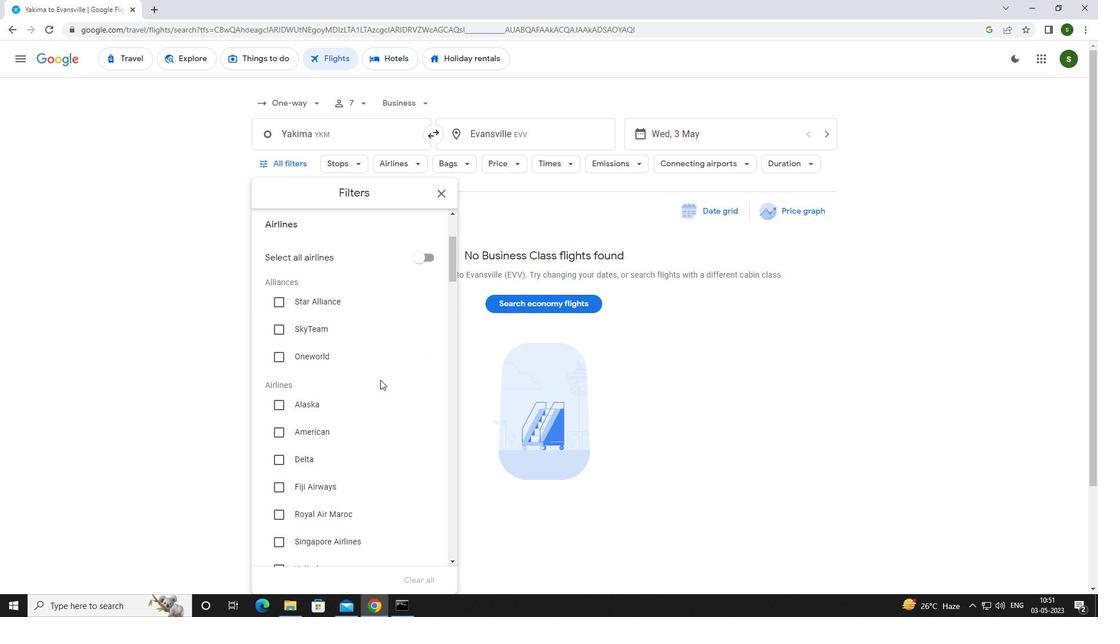
Action: Mouse scrolled (380, 379) with delta (0, 0)
Screenshot: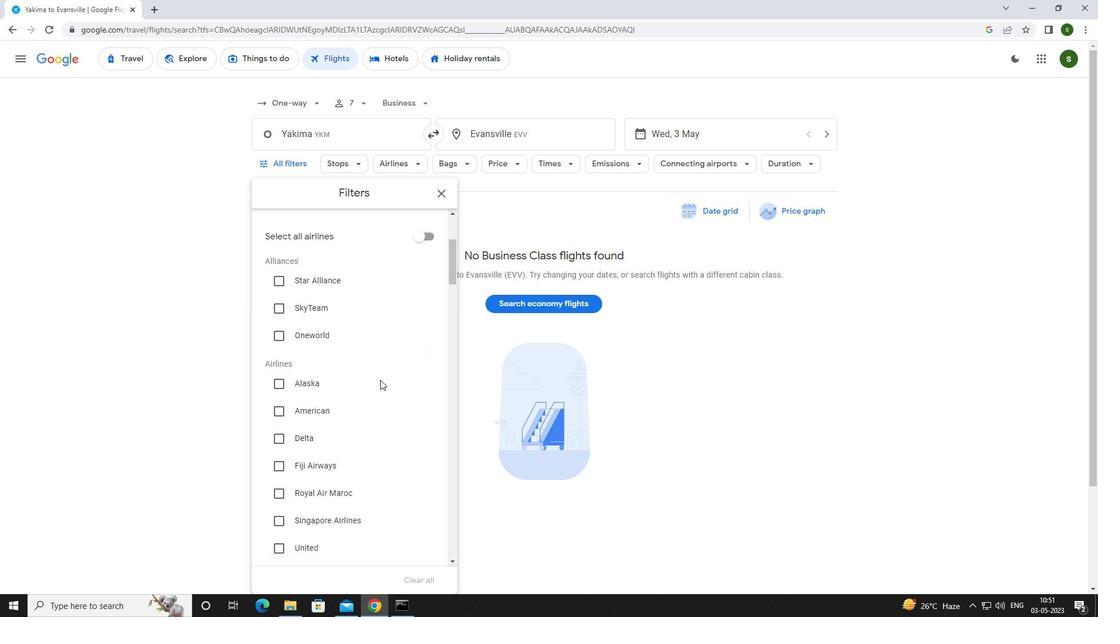 
Action: Mouse scrolled (380, 379) with delta (0, 0)
Screenshot: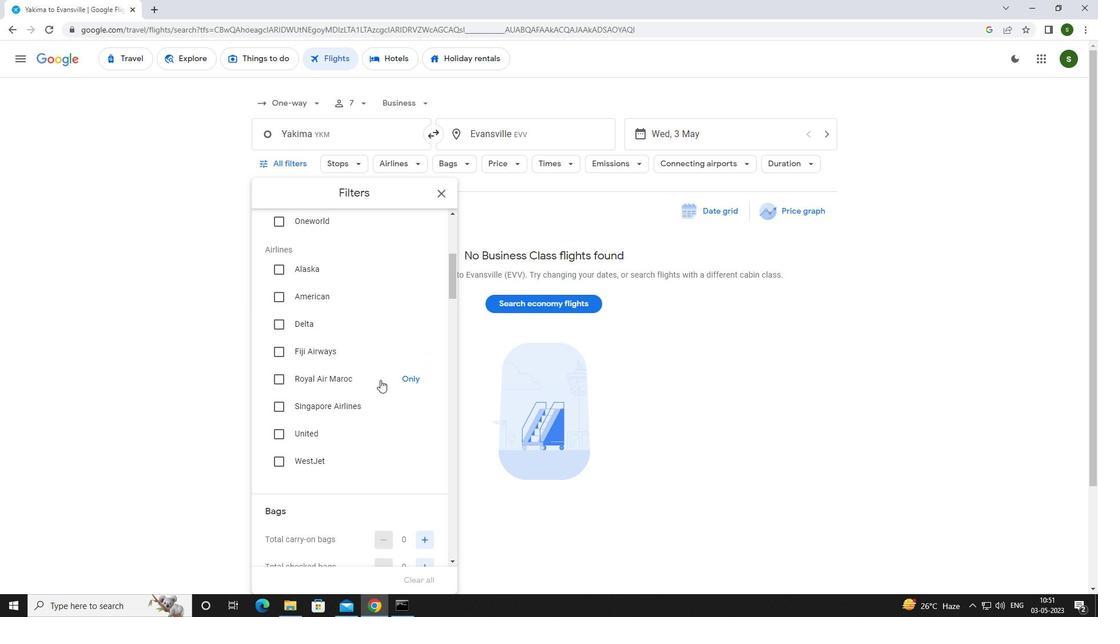 
Action: Mouse scrolled (380, 379) with delta (0, 0)
Screenshot: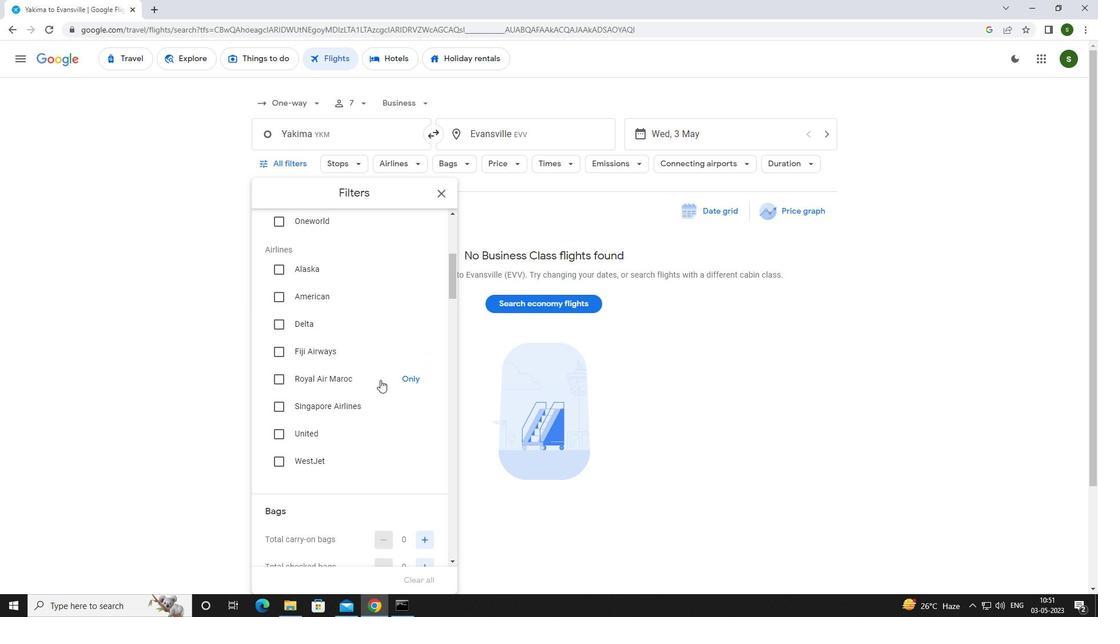 
Action: Mouse moved to (426, 429)
Screenshot: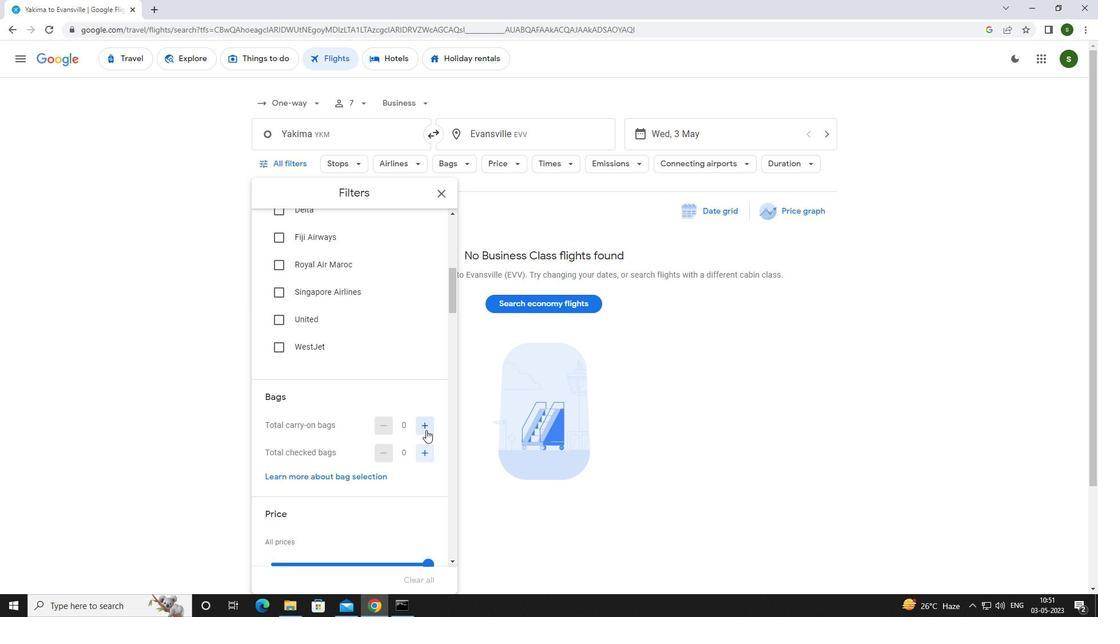 
Action: Mouse pressed left at (426, 429)
Screenshot: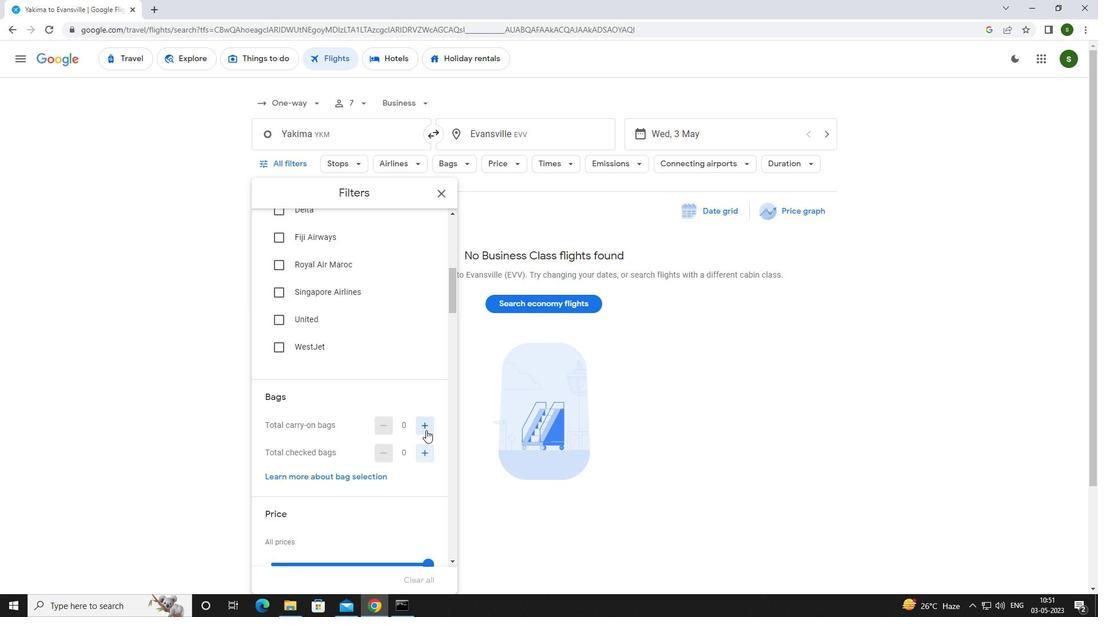 
Action: Mouse scrolled (426, 428) with delta (0, 0)
Screenshot: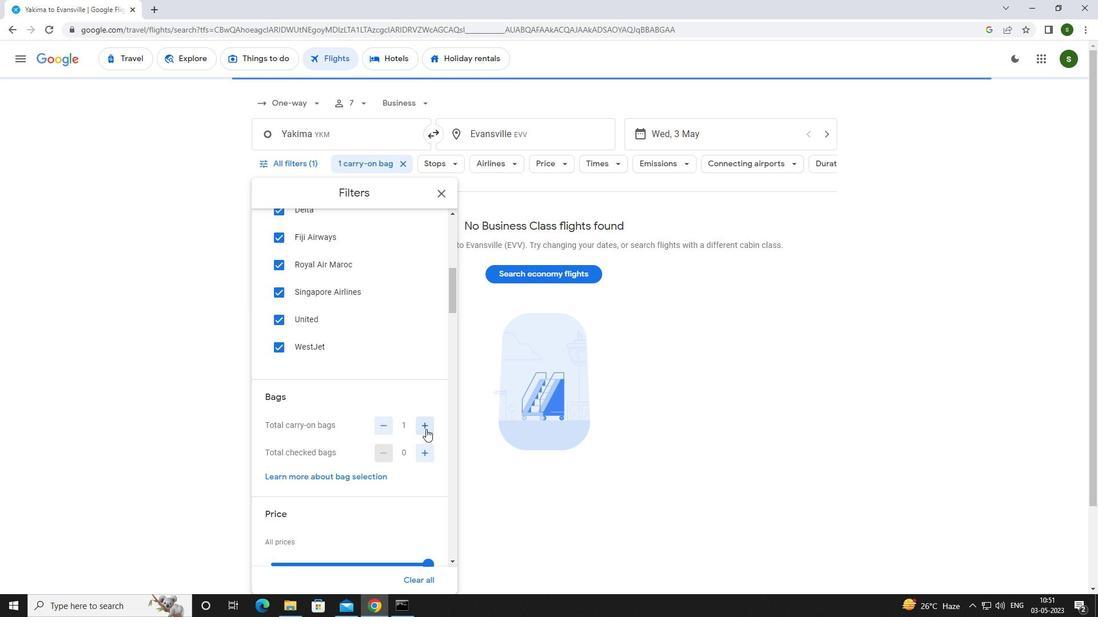 
Action: Mouse scrolled (426, 428) with delta (0, 0)
Screenshot: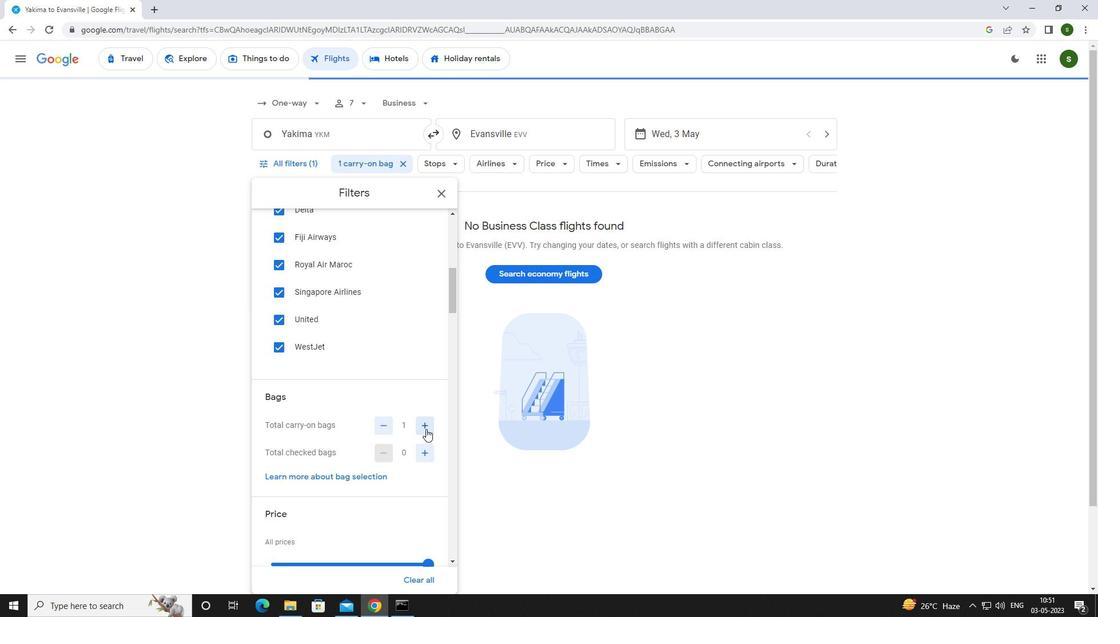 
Action: Mouse moved to (426, 443)
Screenshot: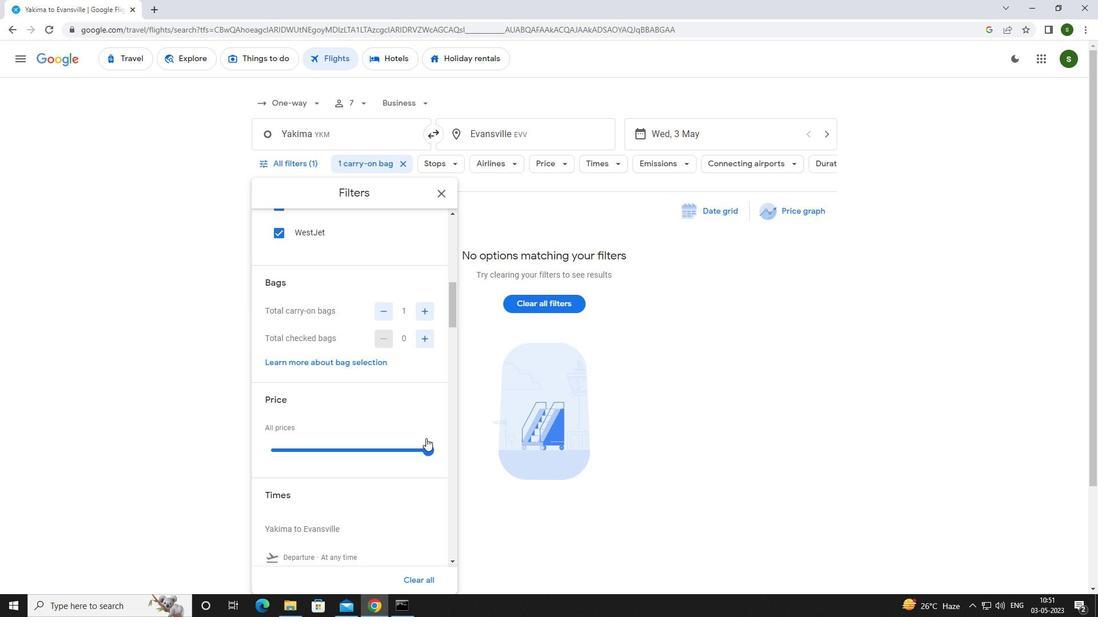 
Action: Mouse pressed left at (426, 443)
Screenshot: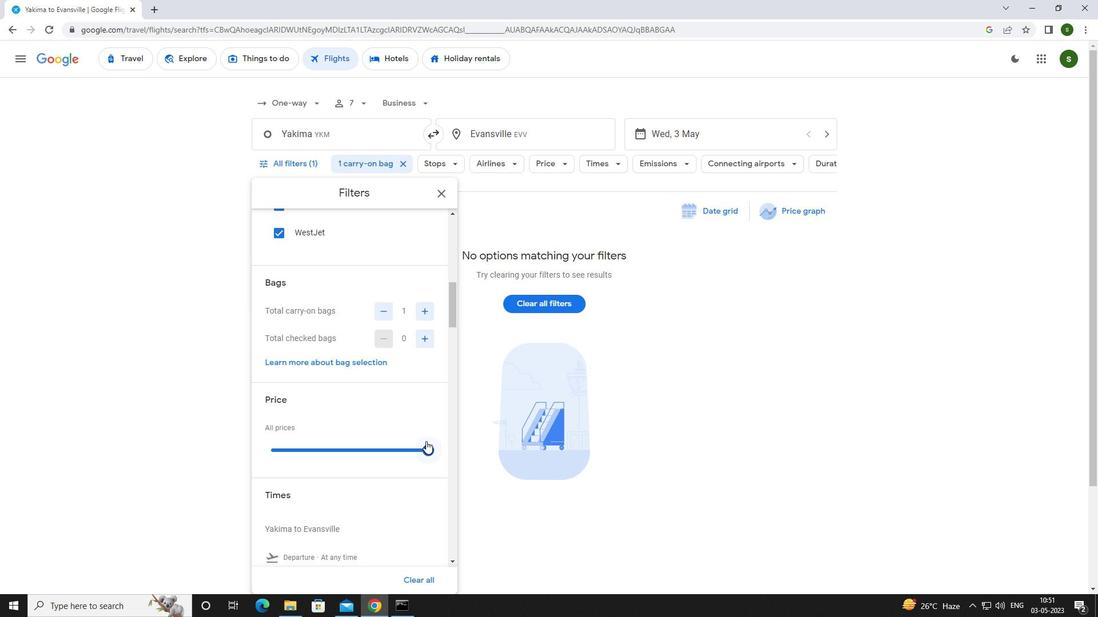 
Action: Mouse moved to (426, 441)
Screenshot: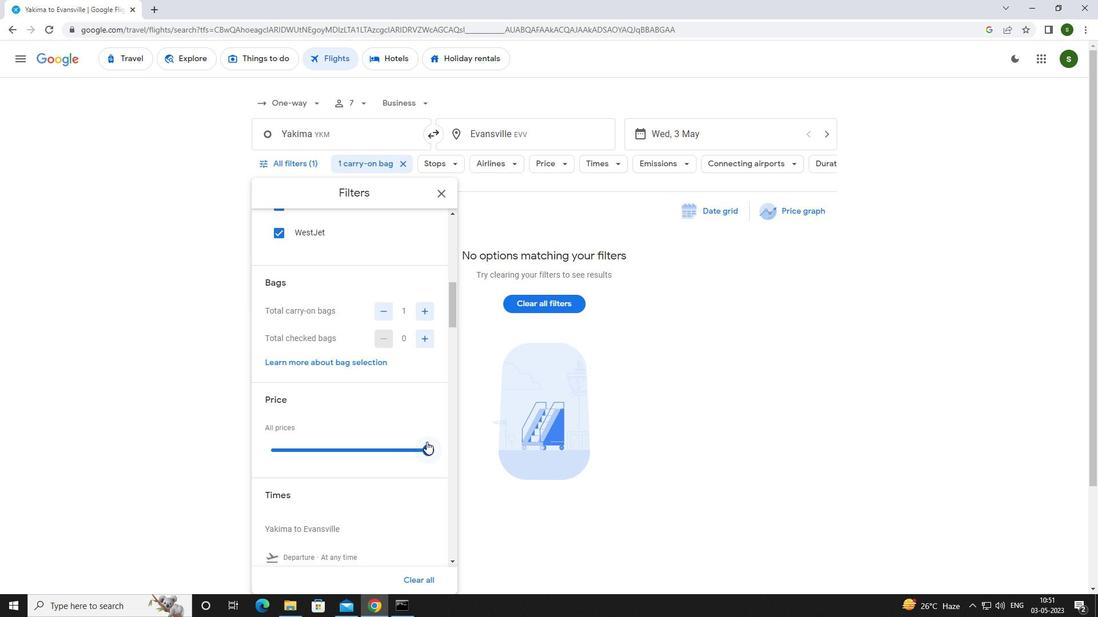 
Action: Mouse scrolled (426, 440) with delta (0, 0)
Screenshot: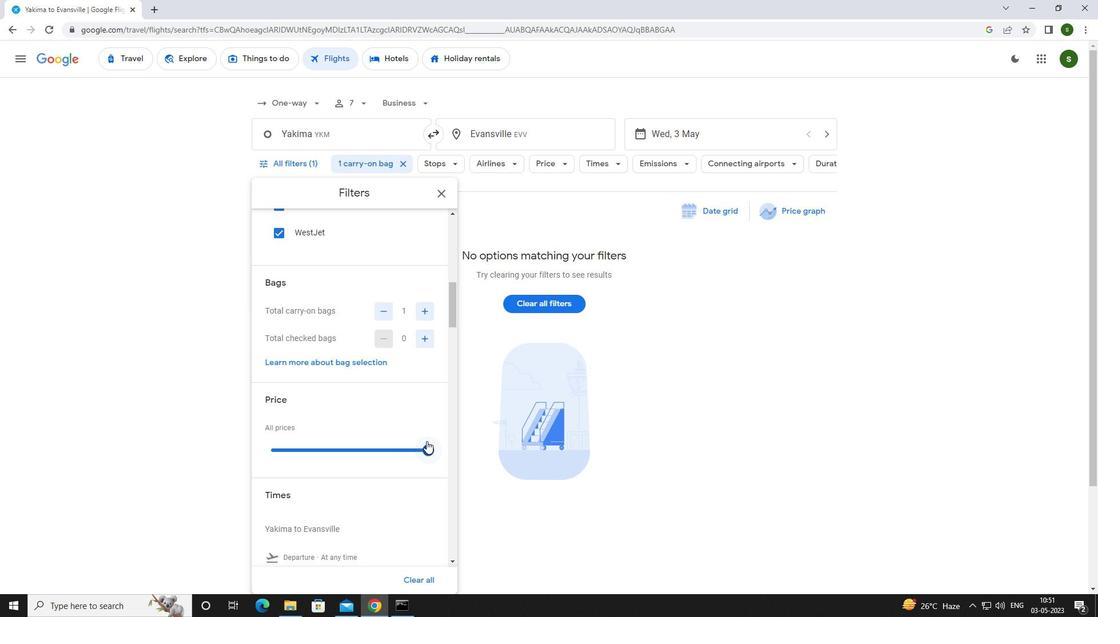 
Action: Mouse scrolled (426, 440) with delta (0, 0)
Screenshot: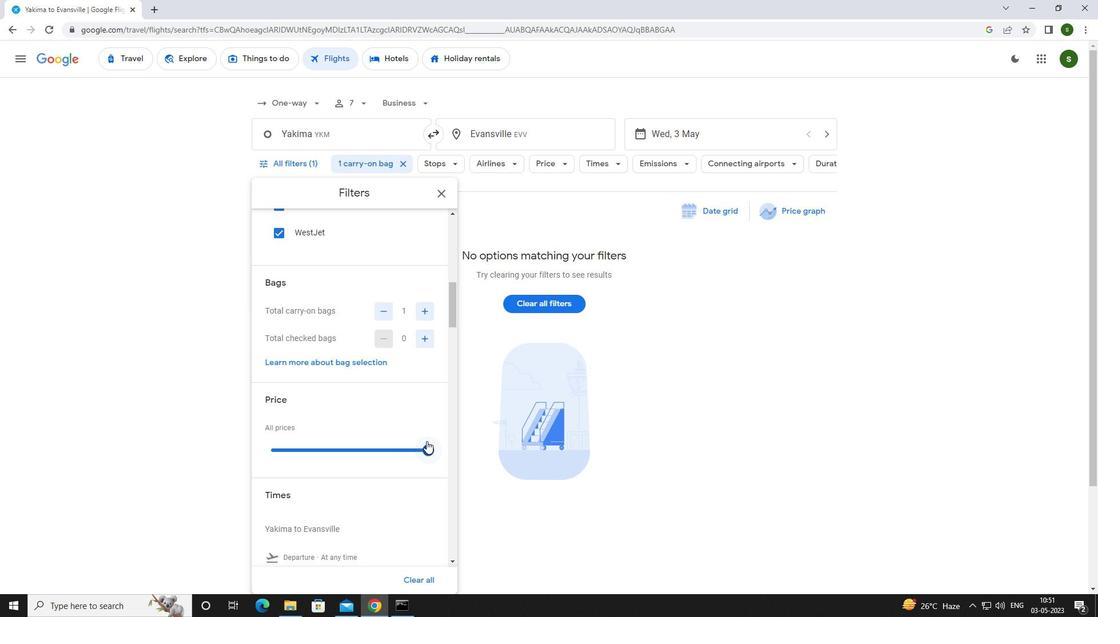 
Action: Mouse moved to (271, 467)
Screenshot: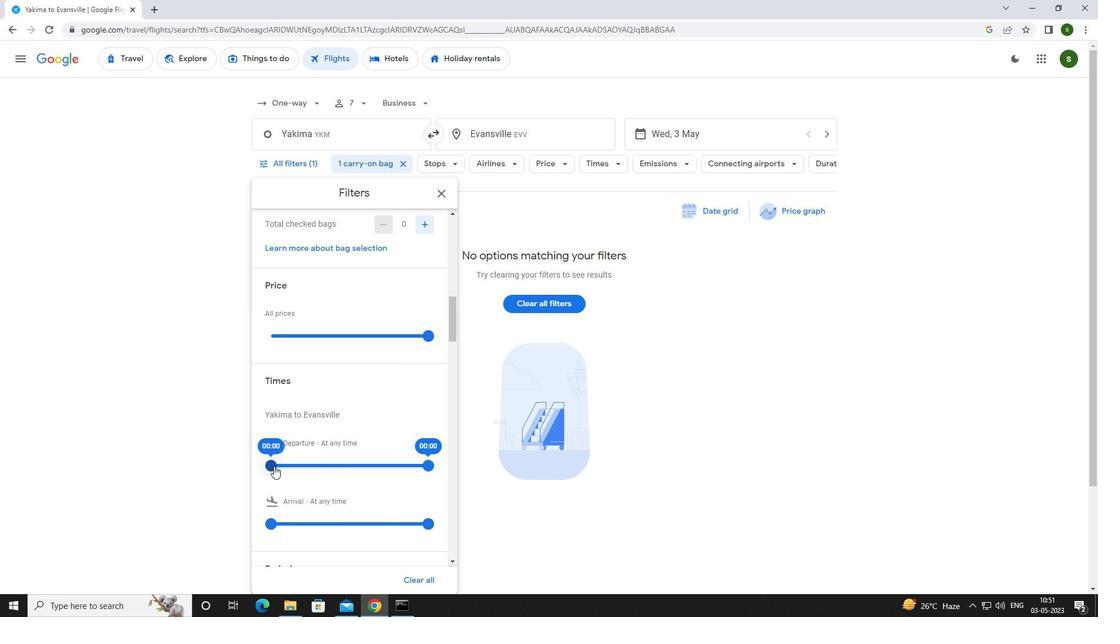 
Action: Mouse pressed left at (271, 467)
Screenshot: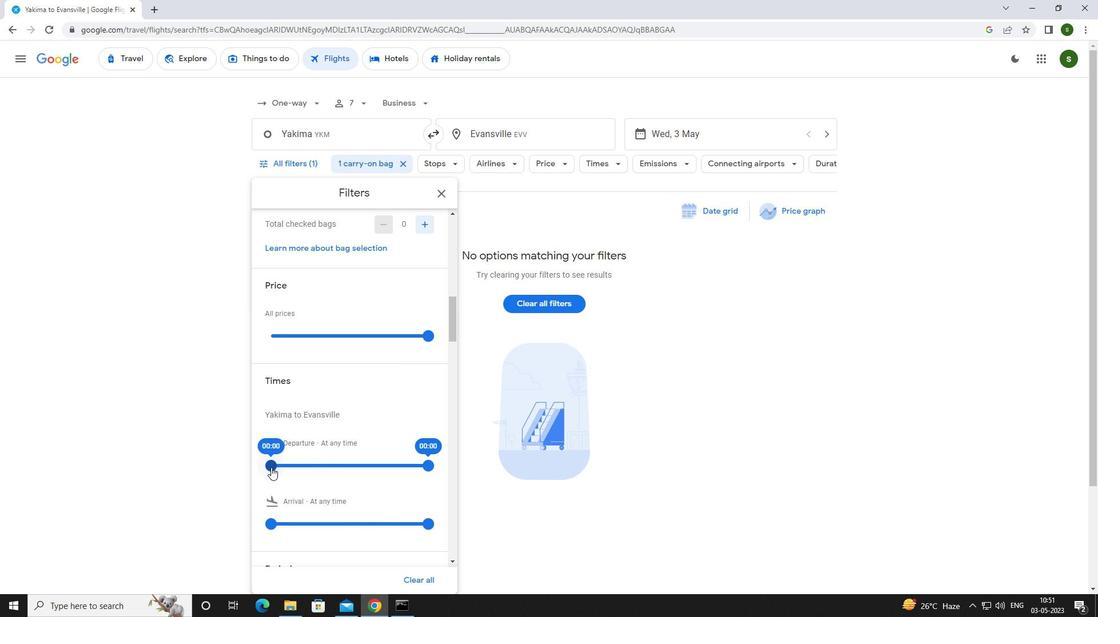 
Action: Mouse moved to (685, 412)
Screenshot: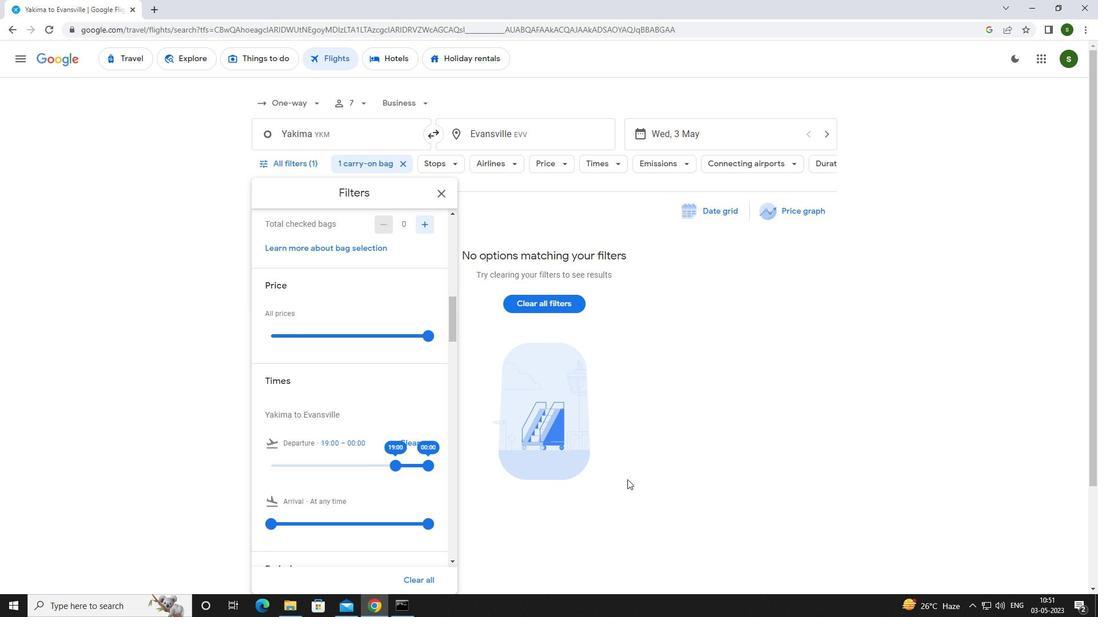 
Action: Mouse pressed left at (685, 412)
Screenshot: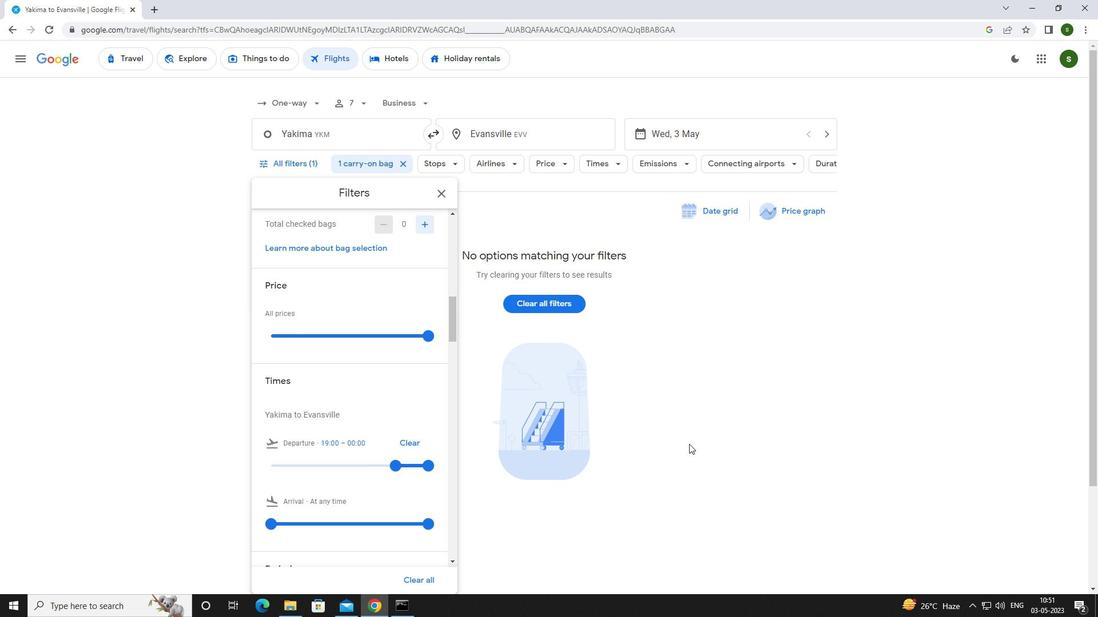 
